 Task: Explore the satellite view of the Golden Gate Bridge in San Francisco.
Action: Mouse moved to (117, 52)
Screenshot: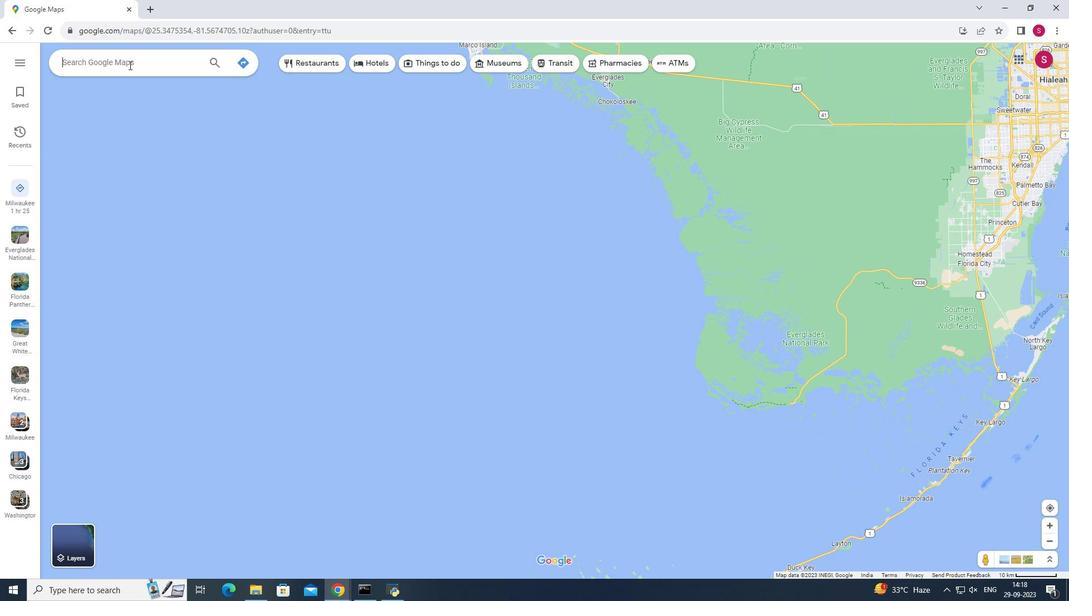 
Action: Mouse pressed left at (117, 52)
Screenshot: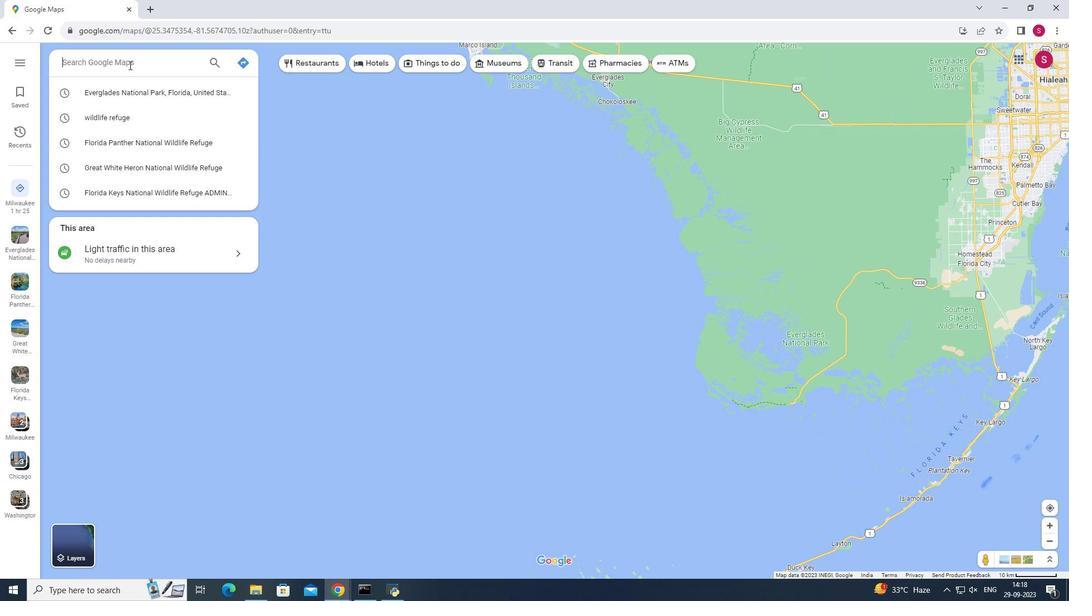 
Action: Key pressed go<Key.backspace><Key.backspace><Key.shift><Key.shift>Golden<Key.space><Key.shift>Gate<Key.space><Key.shift>Bridge<Key.space>in<Key.space><Key.shift>San<Key.space>fran
Screenshot: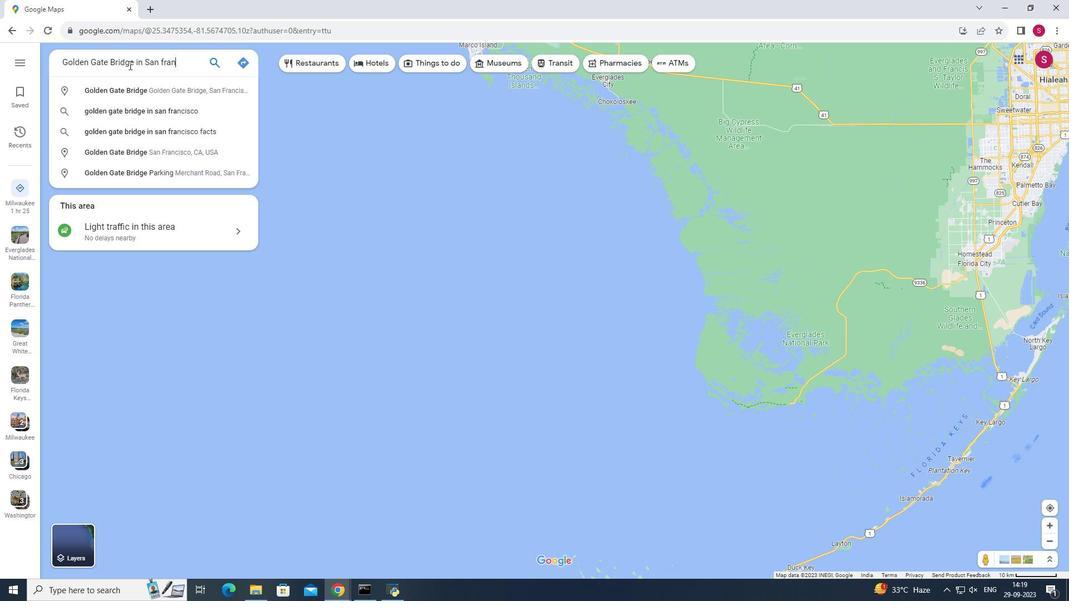 
Action: Mouse moved to (153, 102)
Screenshot: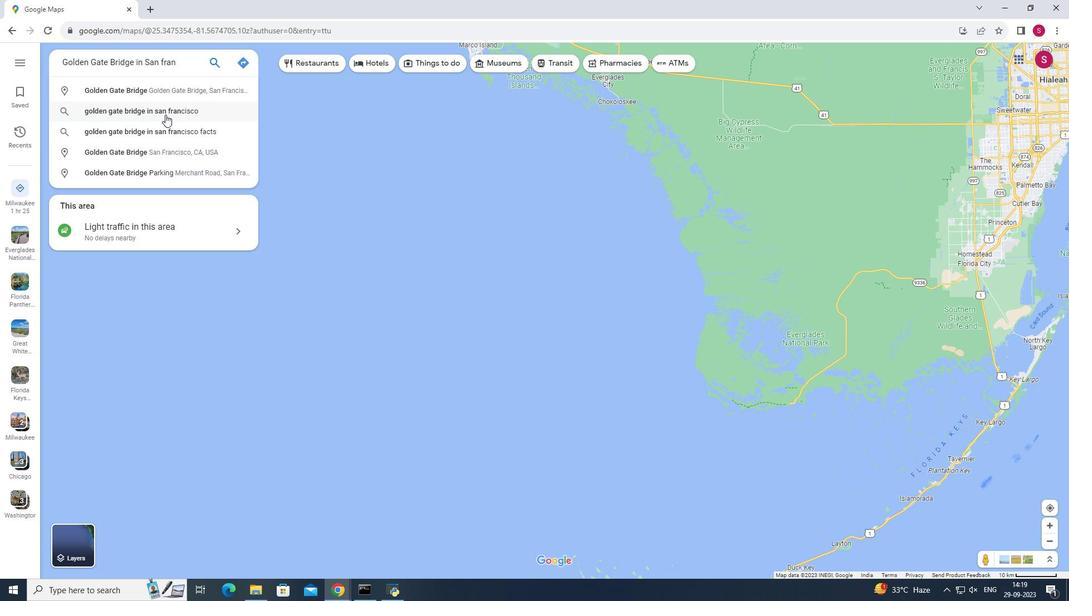 
Action: Mouse pressed left at (153, 102)
Screenshot: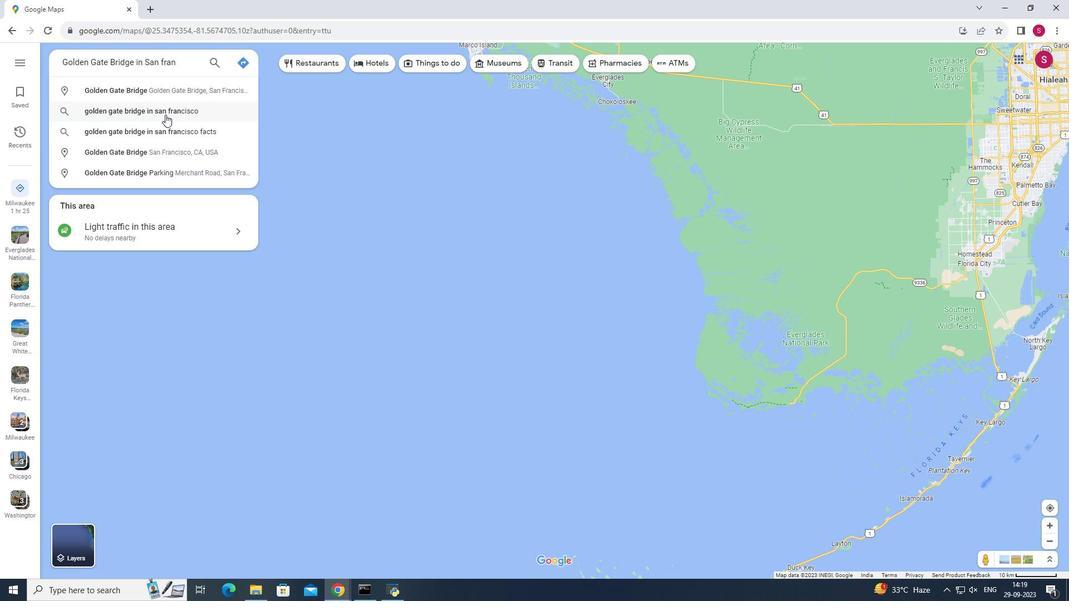 
Action: Mouse moved to (289, 537)
Screenshot: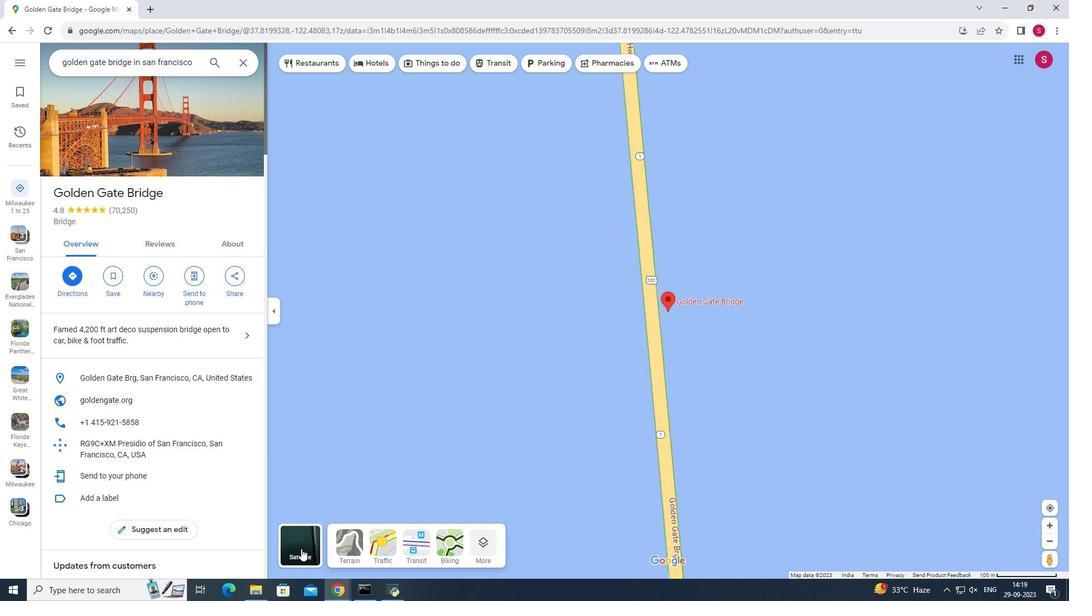 
Action: Mouse pressed left at (289, 537)
Screenshot: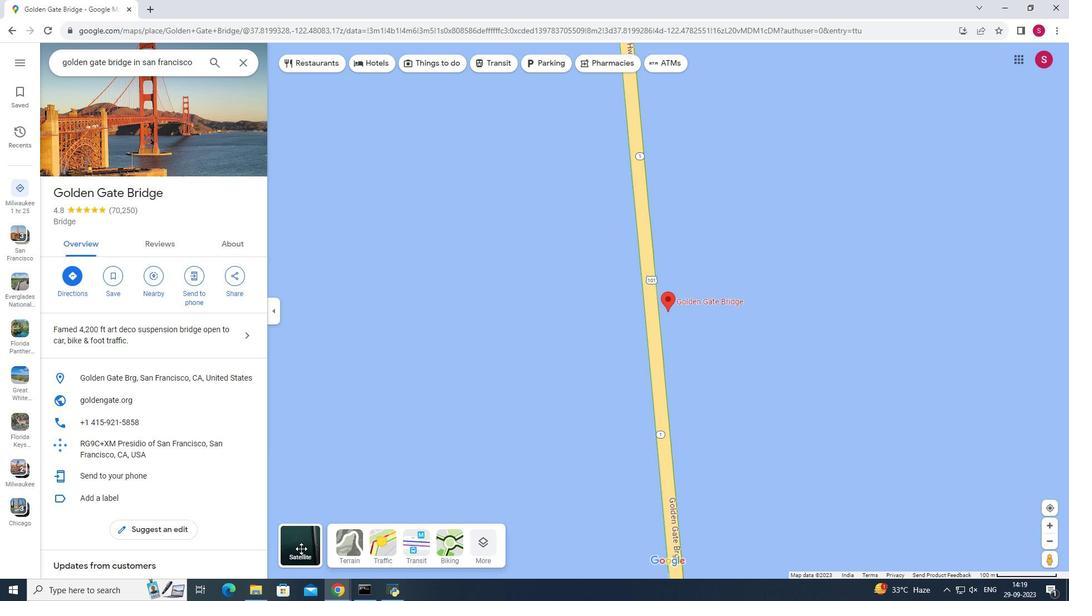 
Action: Mouse moved to (585, 372)
Screenshot: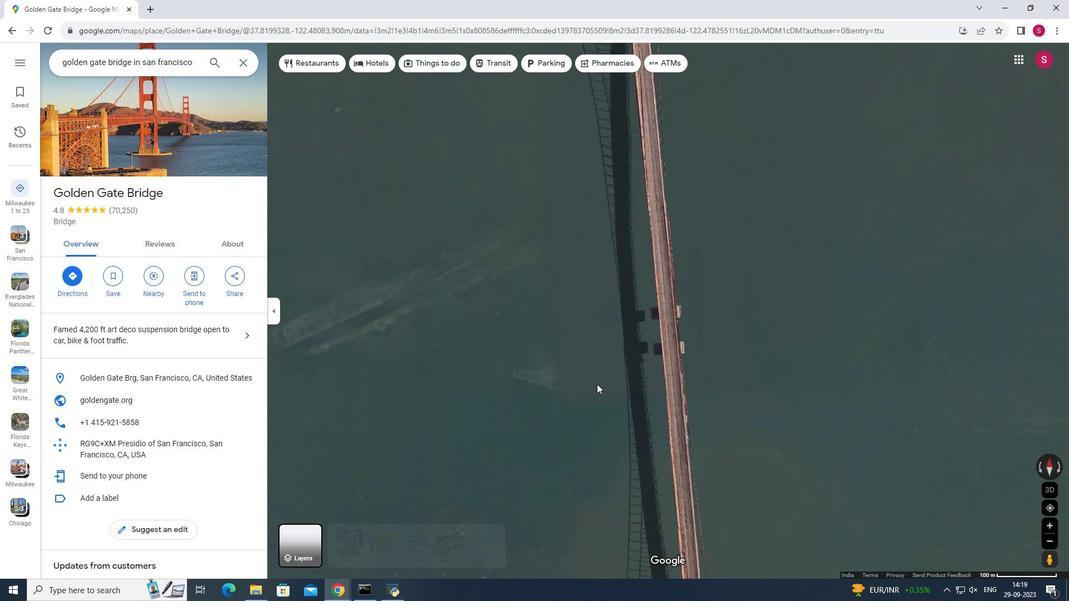 
Action: Mouse scrolled (585, 371) with delta (0, 0)
Screenshot: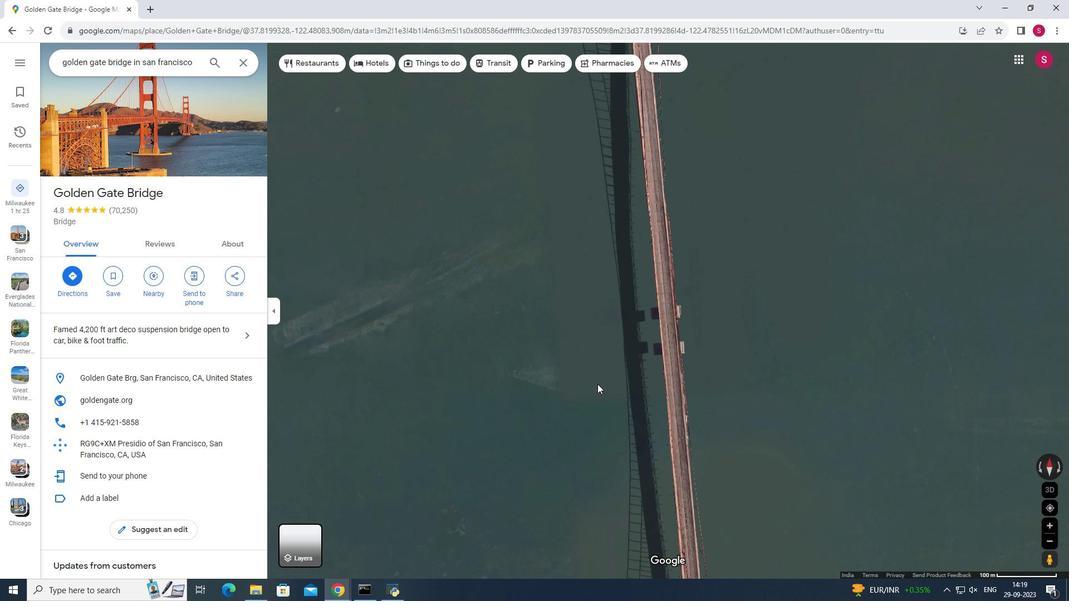 
Action: Mouse scrolled (585, 371) with delta (0, 0)
Screenshot: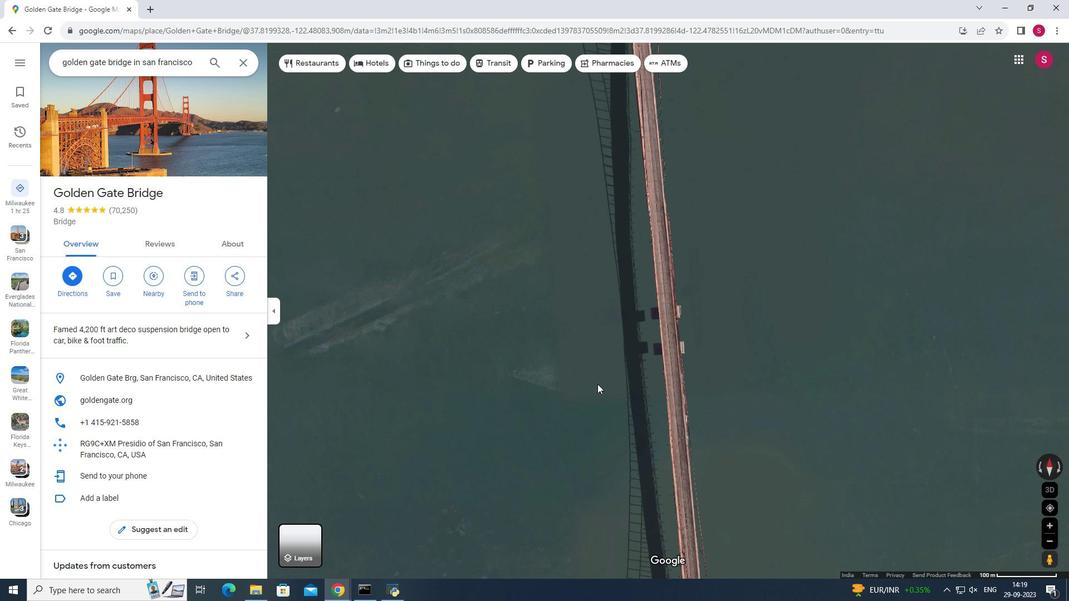 
Action: Mouse scrolled (585, 371) with delta (0, 0)
Screenshot: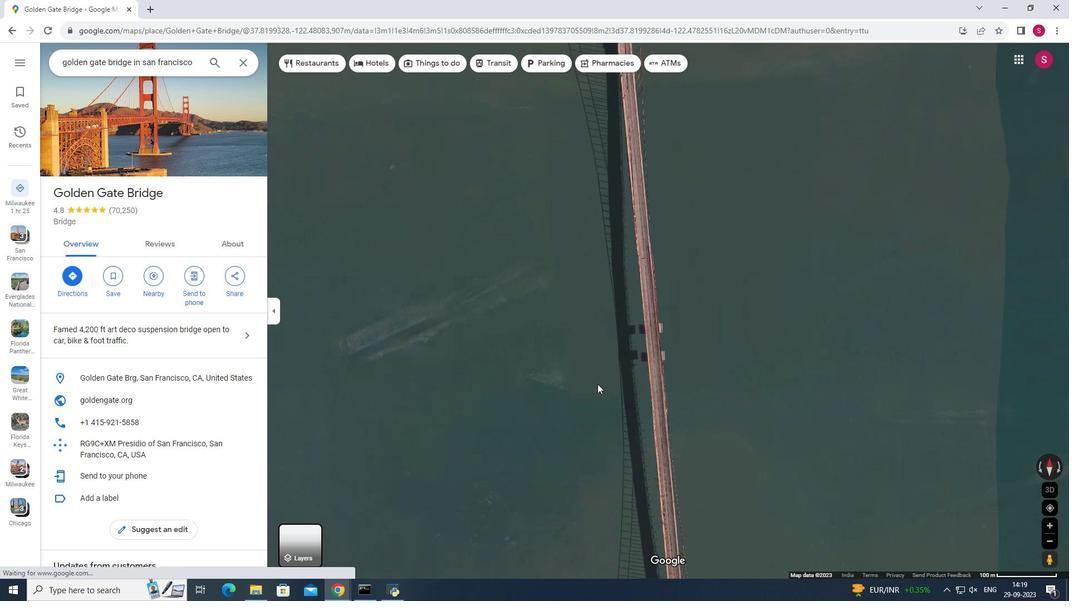 
Action: Mouse scrolled (585, 371) with delta (0, 0)
Screenshot: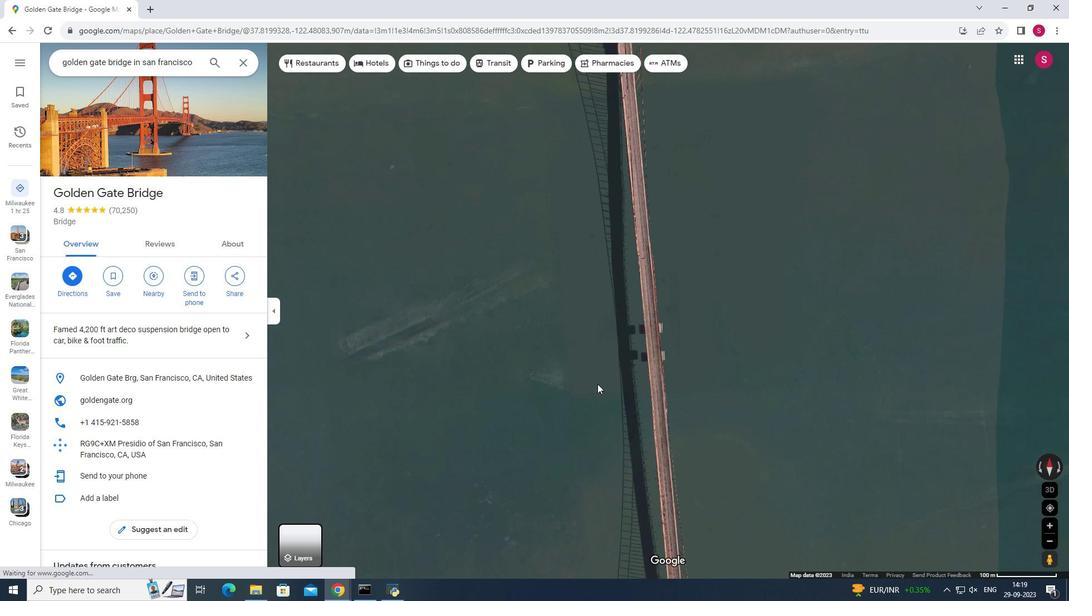 
Action: Mouse moved to (611, 374)
Screenshot: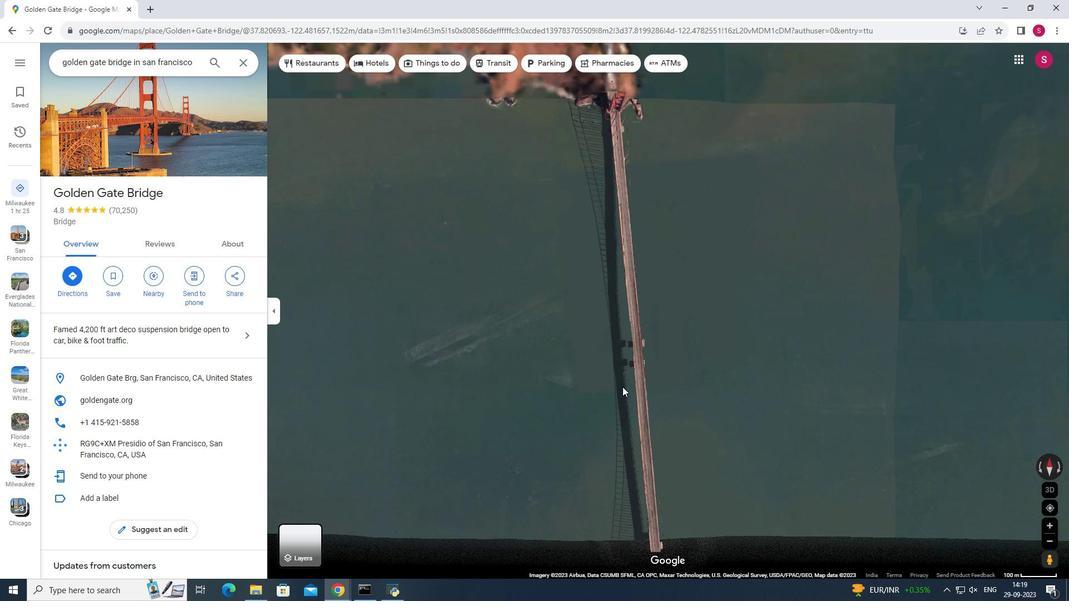 
Action: Mouse scrolled (611, 374) with delta (0, 0)
Screenshot: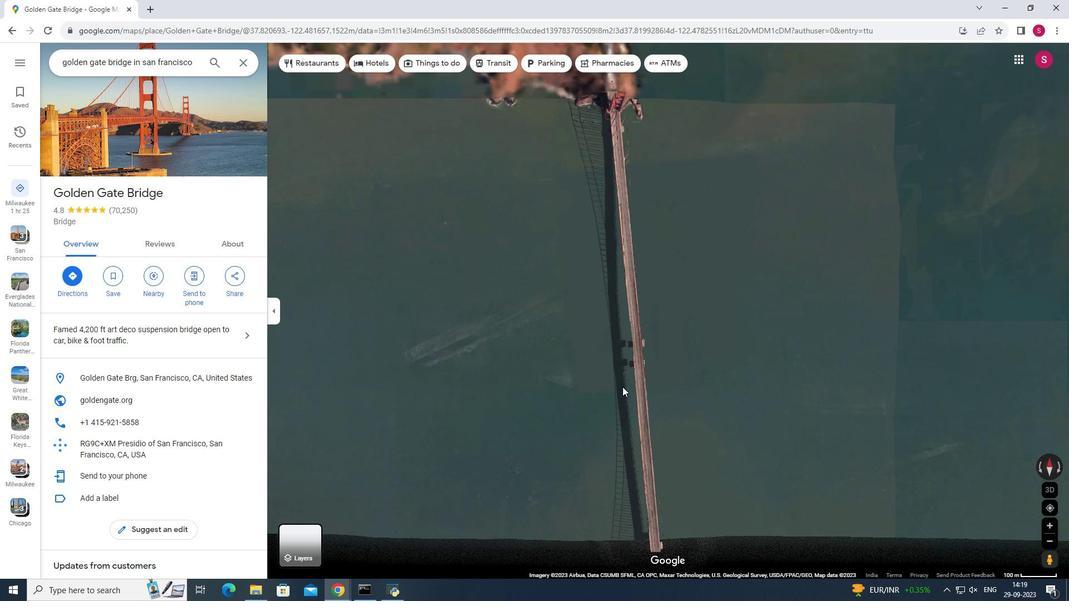 
Action: Mouse scrolled (611, 374) with delta (0, 0)
Screenshot: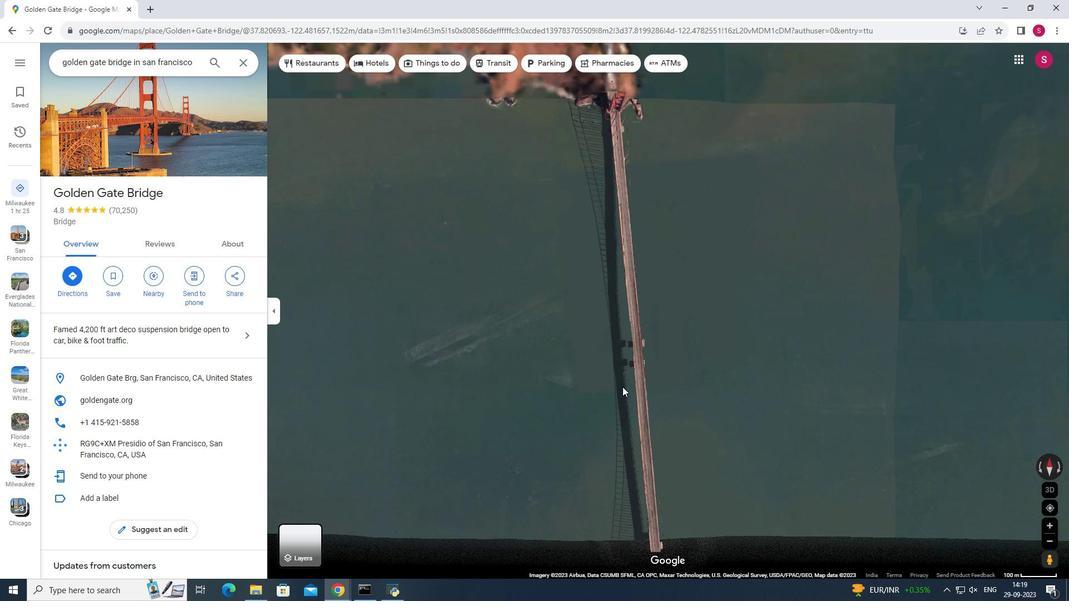 
Action: Mouse moved to (616, 374)
Screenshot: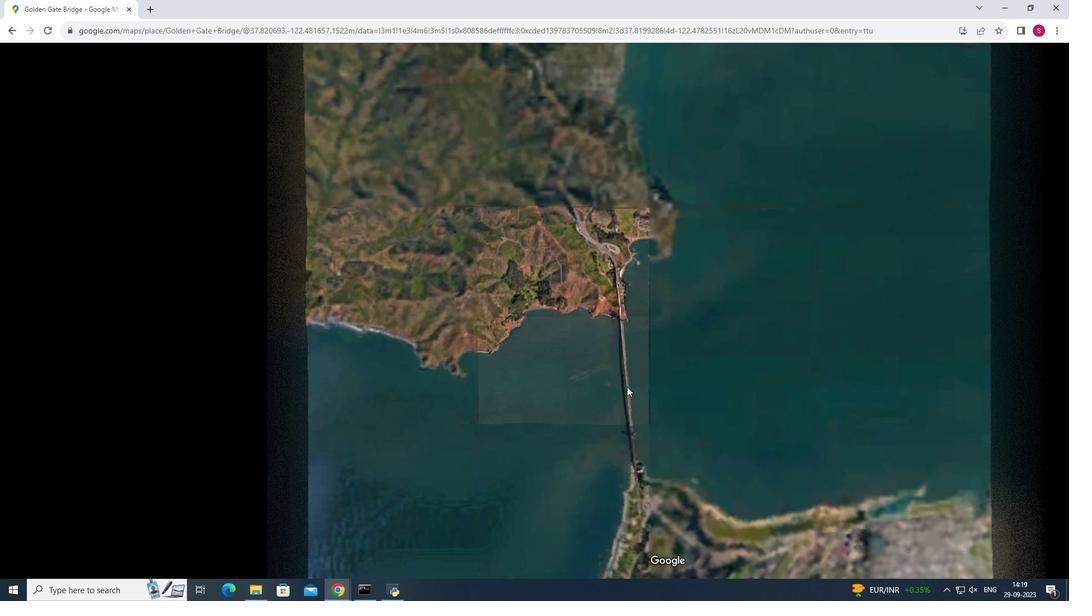 
Action: Mouse scrolled (616, 373) with delta (0, 0)
Screenshot: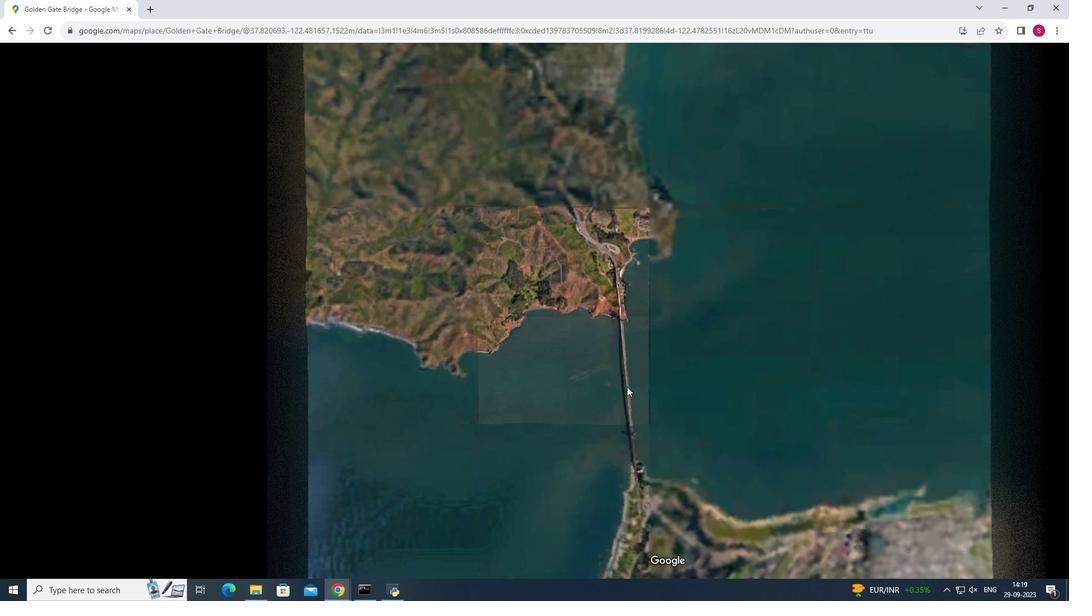 
Action: Mouse moved to (618, 374)
Screenshot: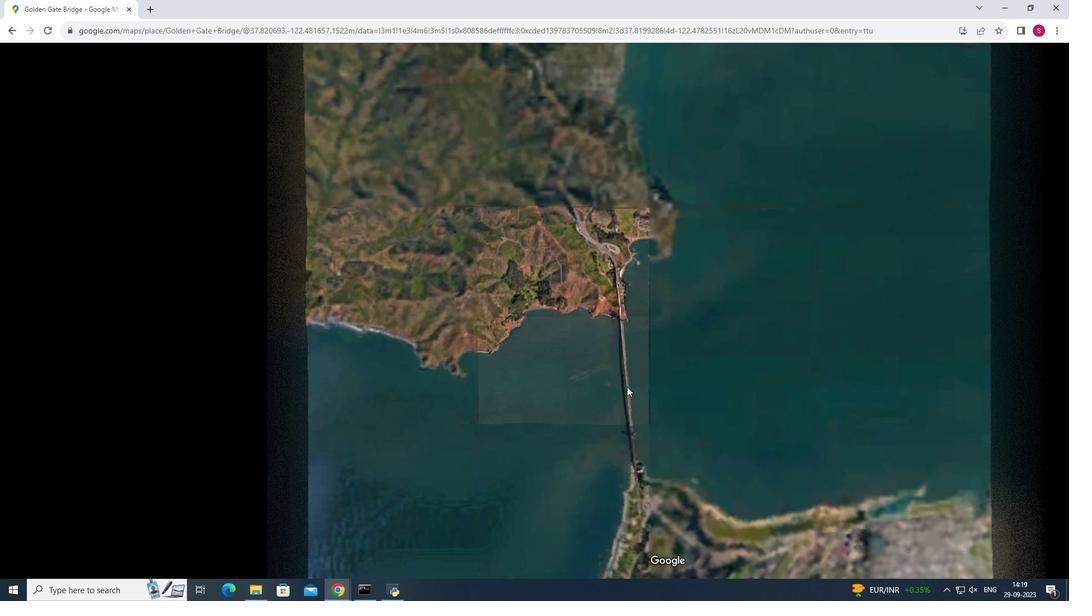 
Action: Mouse scrolled (618, 374) with delta (0, 0)
Screenshot: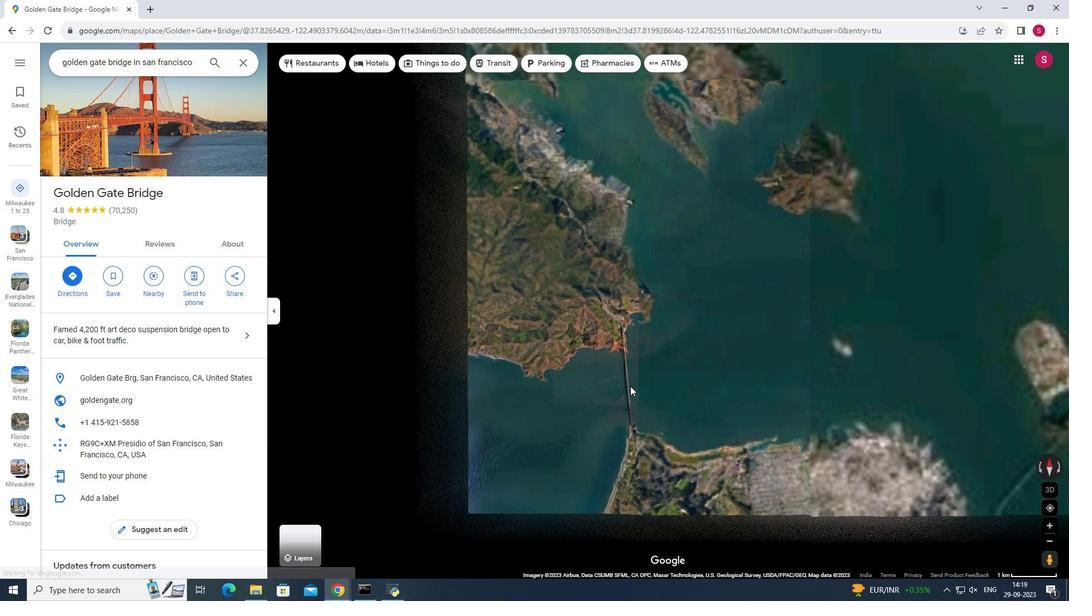 
Action: Mouse scrolled (618, 374) with delta (0, 0)
Screenshot: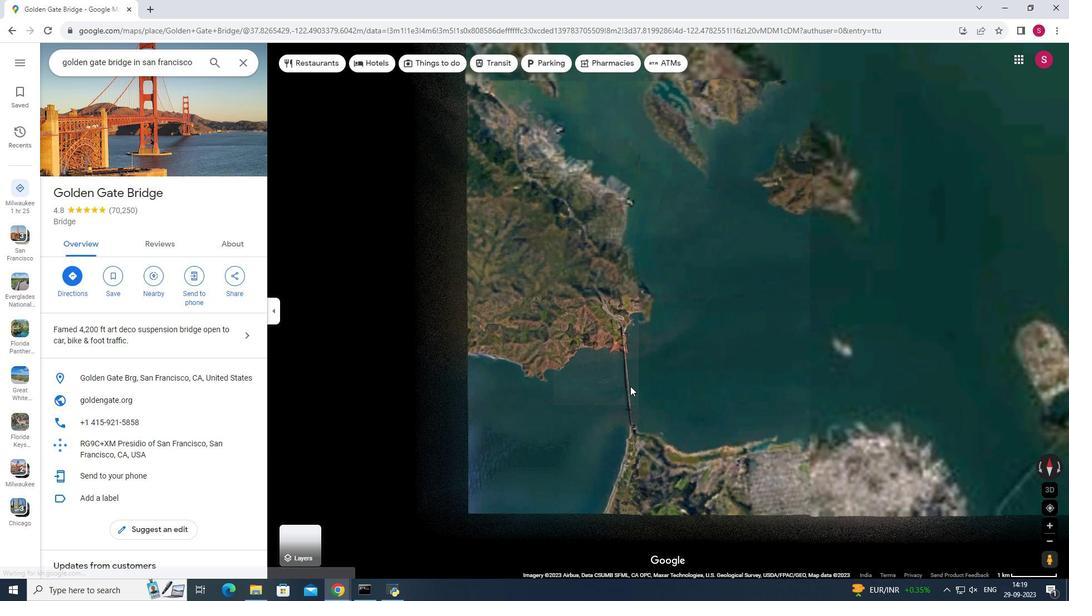 
Action: Mouse moved to (693, 377)
Screenshot: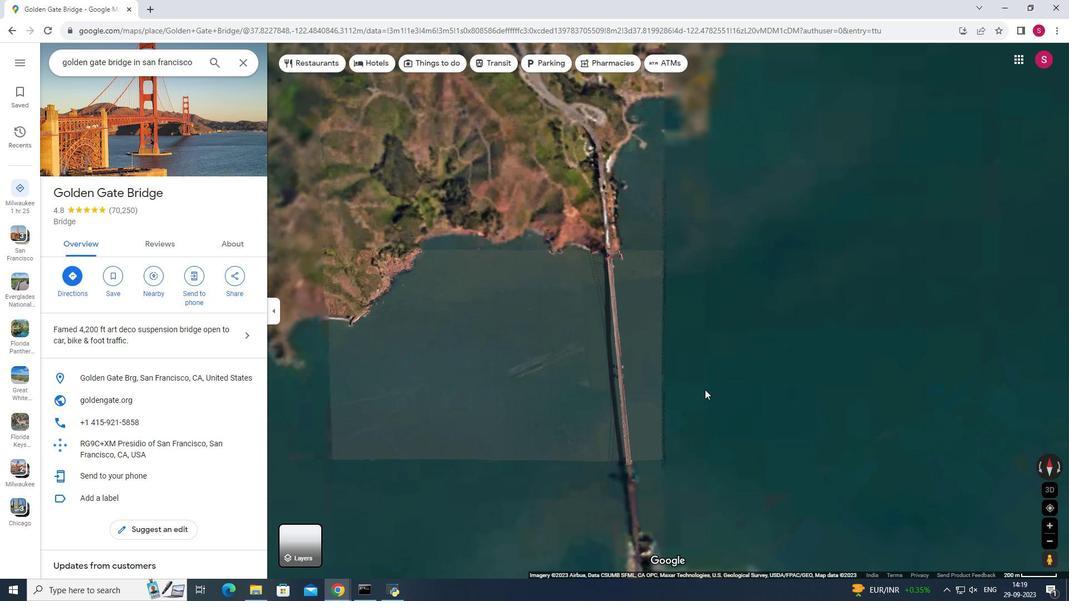 
Action: Mouse scrolled (693, 378) with delta (0, 0)
Screenshot: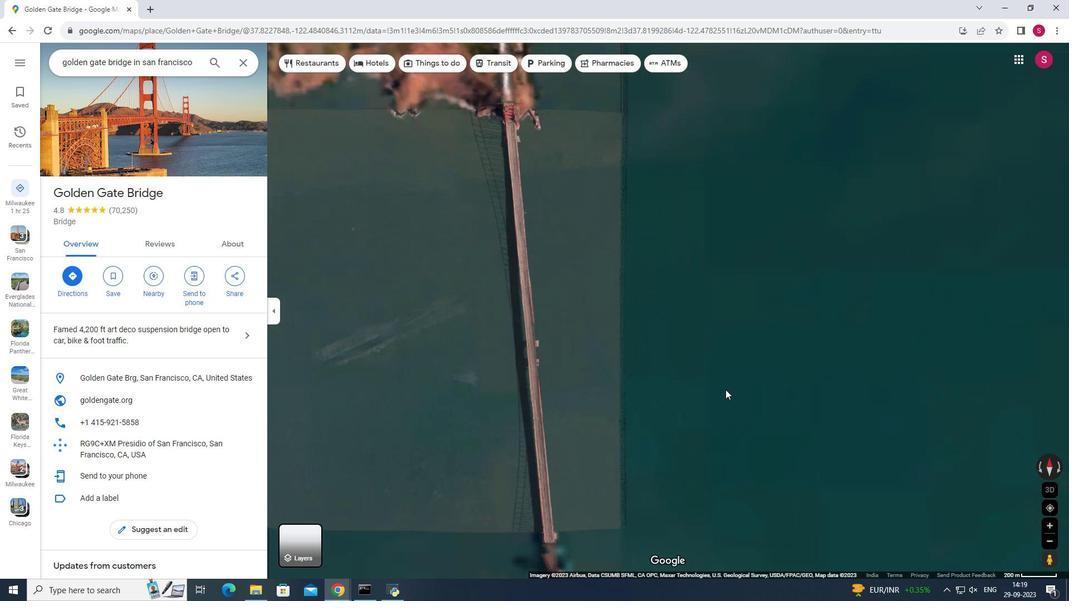 
Action: Mouse moved to (633, 376)
Screenshot: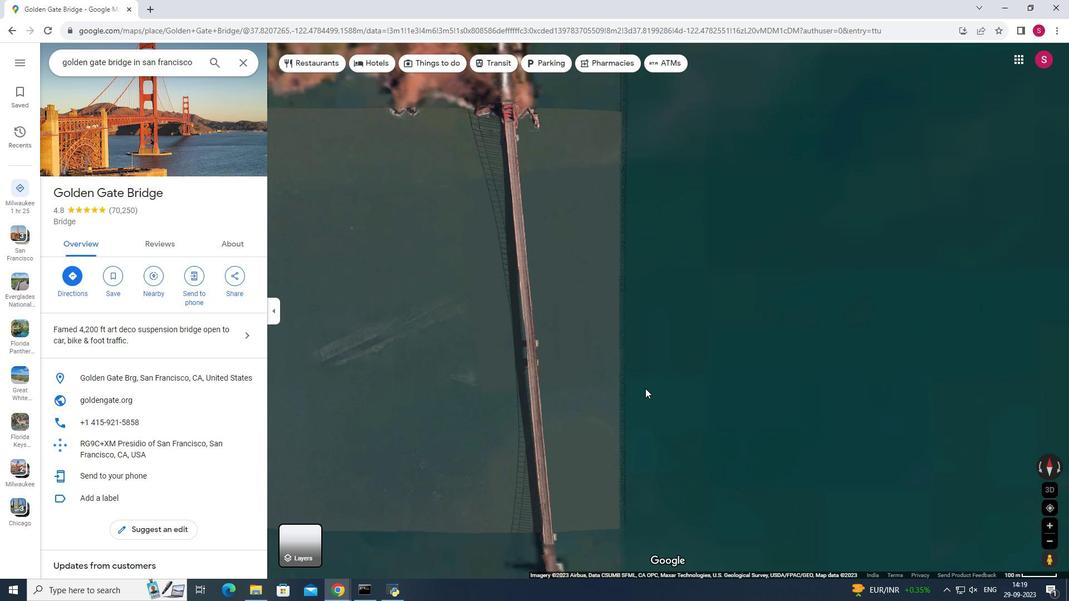 
Action: Mouse pressed left at (633, 376)
Screenshot: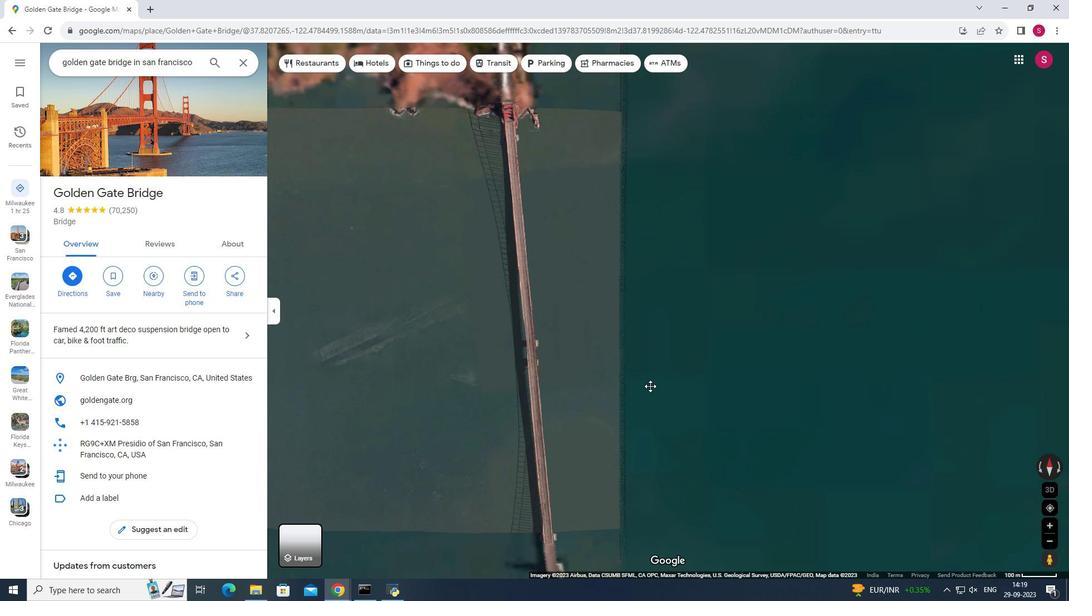 
Action: Mouse moved to (516, 308)
Screenshot: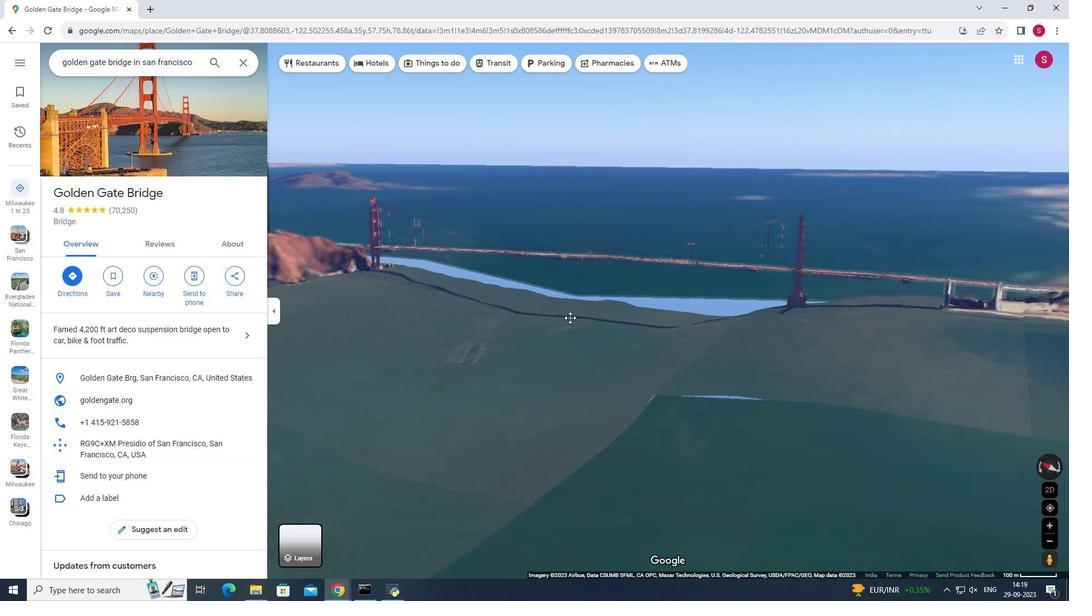 
Action: Mouse pressed left at (516, 308)
Screenshot: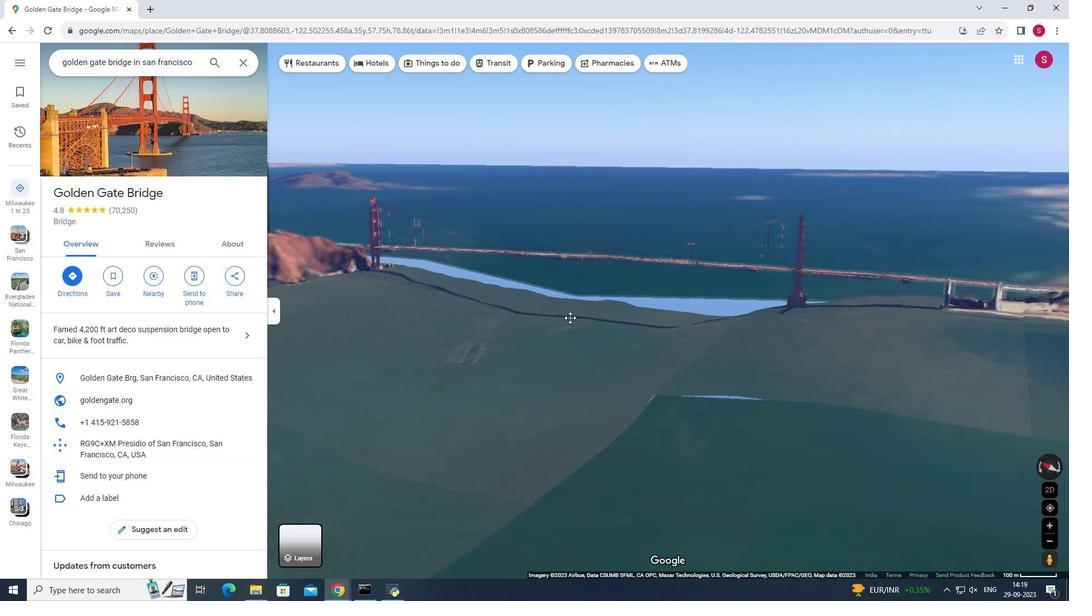 
Action: Mouse moved to (654, 291)
Screenshot: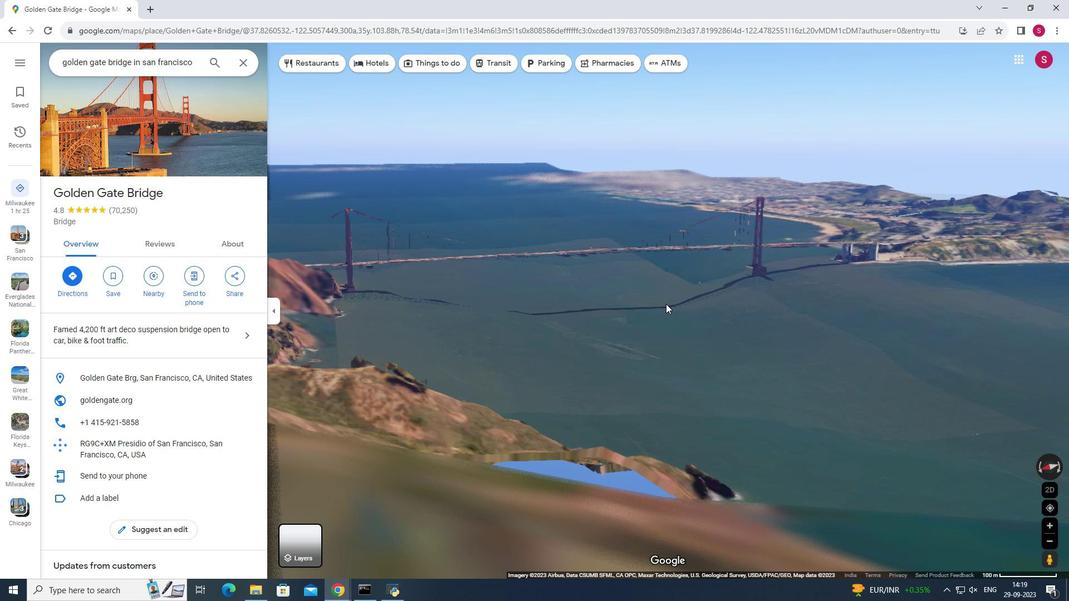 
Action: Mouse pressed left at (654, 291)
Screenshot: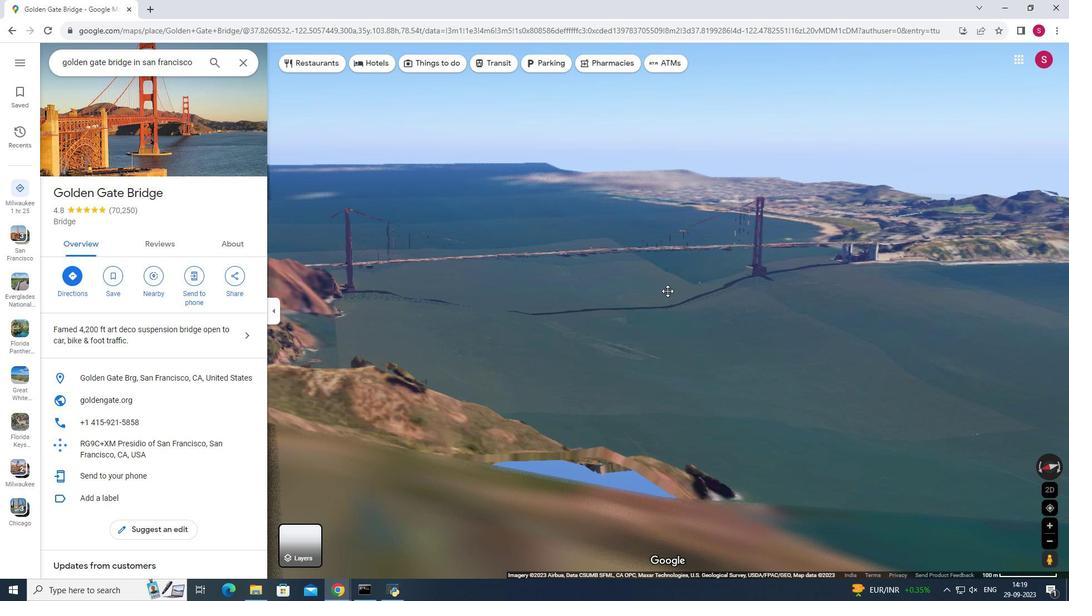 
Action: Mouse moved to (765, 299)
Screenshot: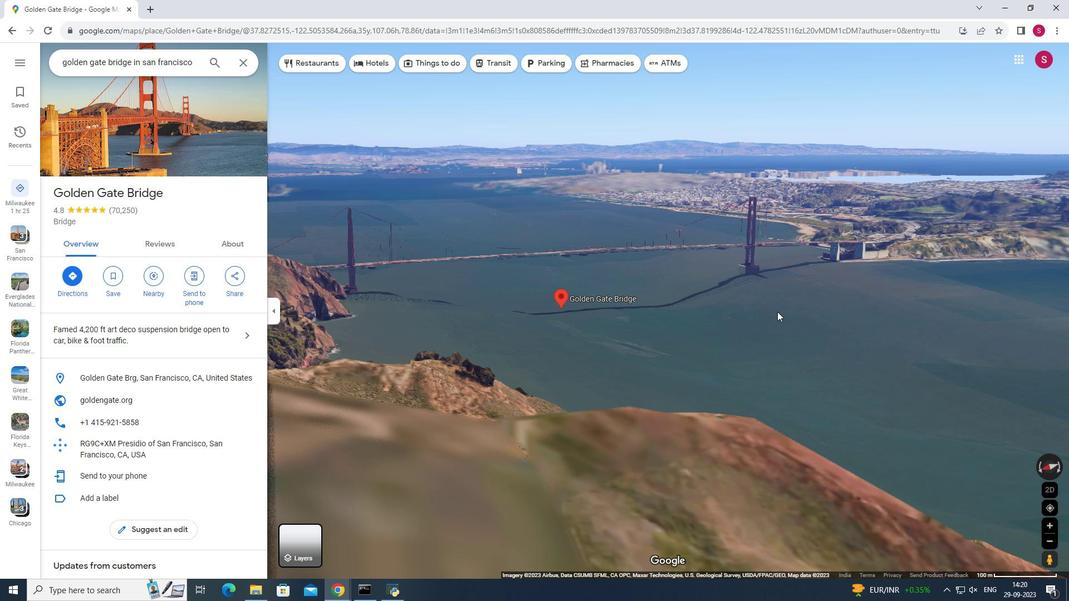 
Action: Mouse scrolled (765, 299) with delta (0, 0)
Screenshot: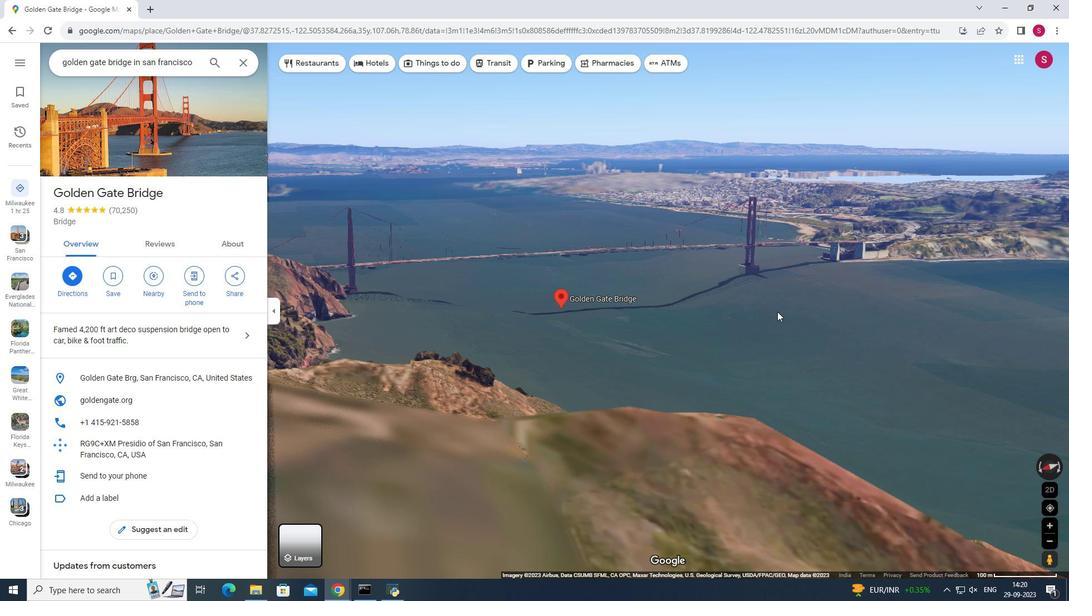 
Action: Mouse moved to (766, 299)
Screenshot: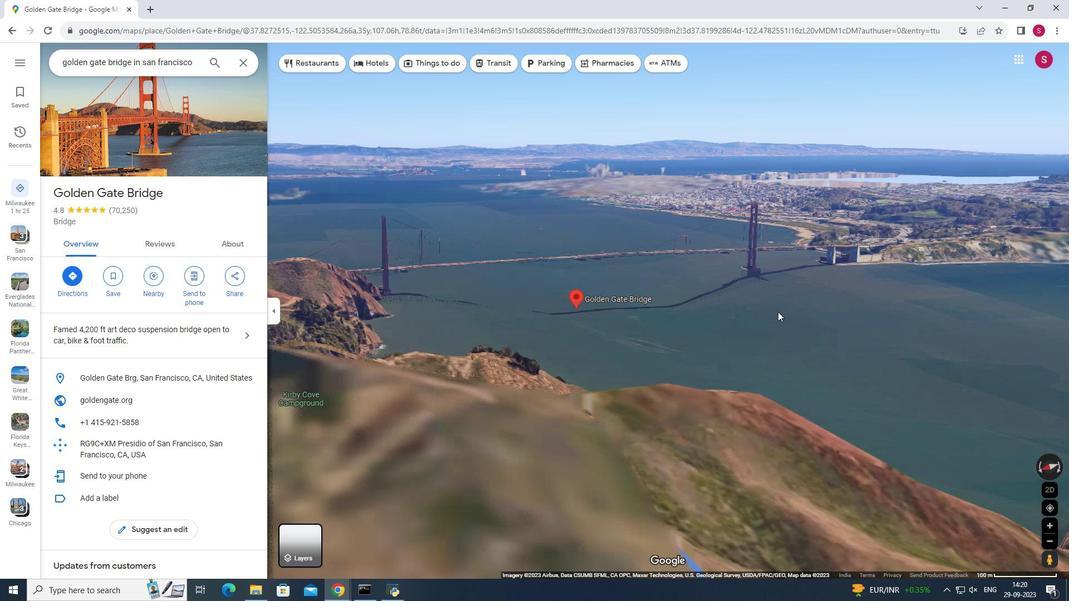 
Action: Mouse scrolled (766, 299) with delta (0, 0)
Screenshot: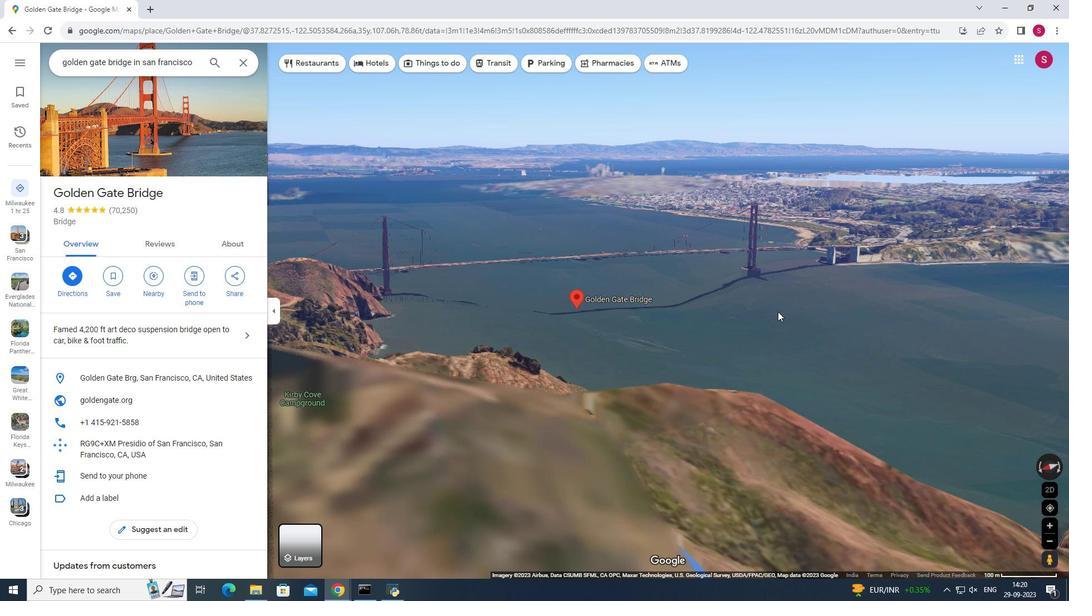 
Action: Mouse scrolled (766, 299) with delta (0, 0)
Screenshot: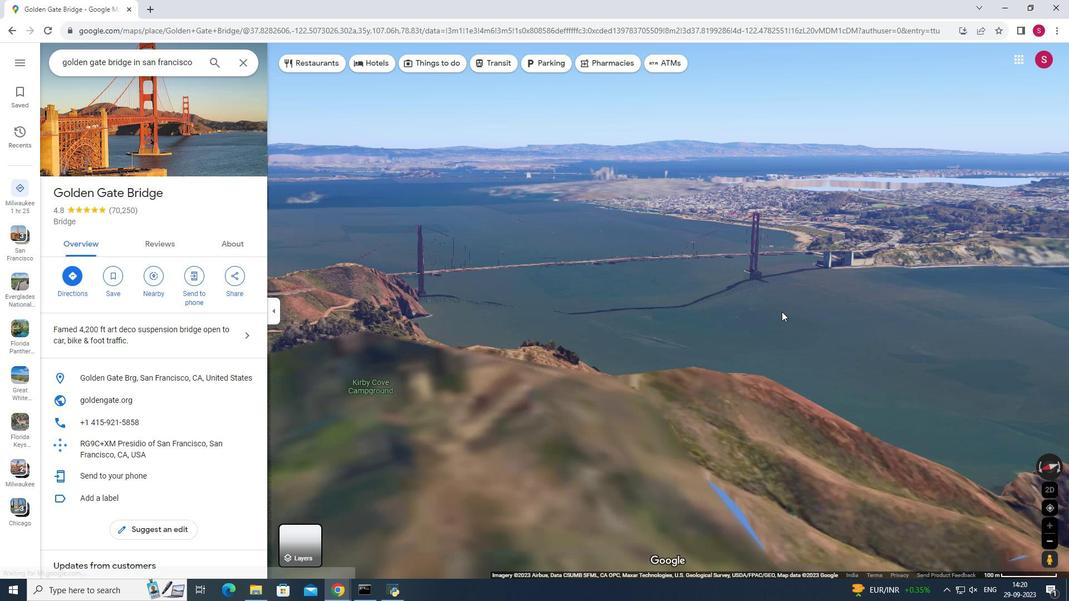 
Action: Mouse moved to (541, 317)
Screenshot: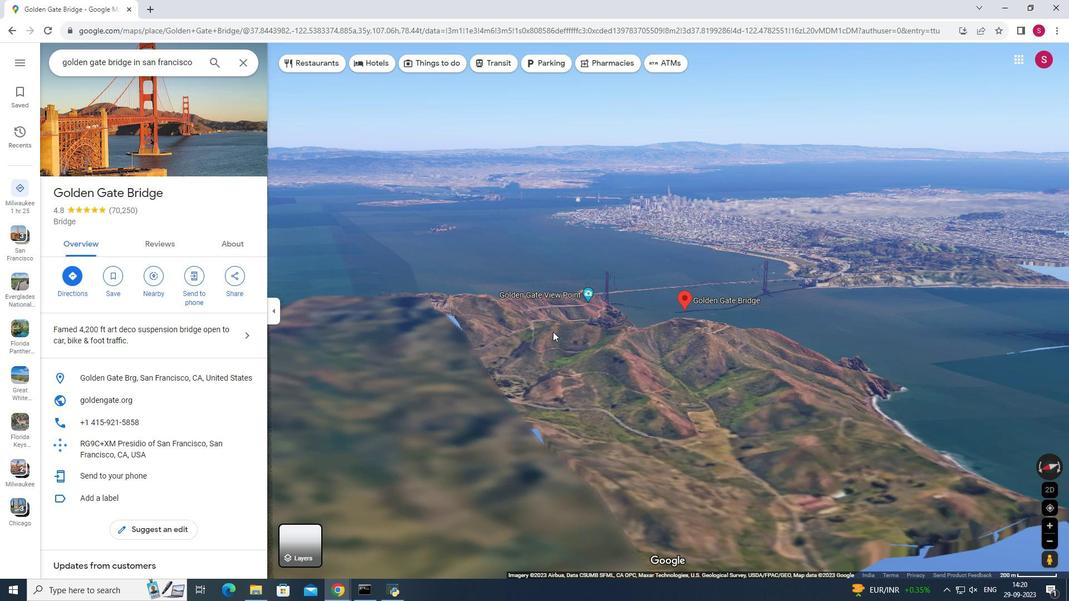 
Action: Mouse pressed left at (541, 317)
Screenshot: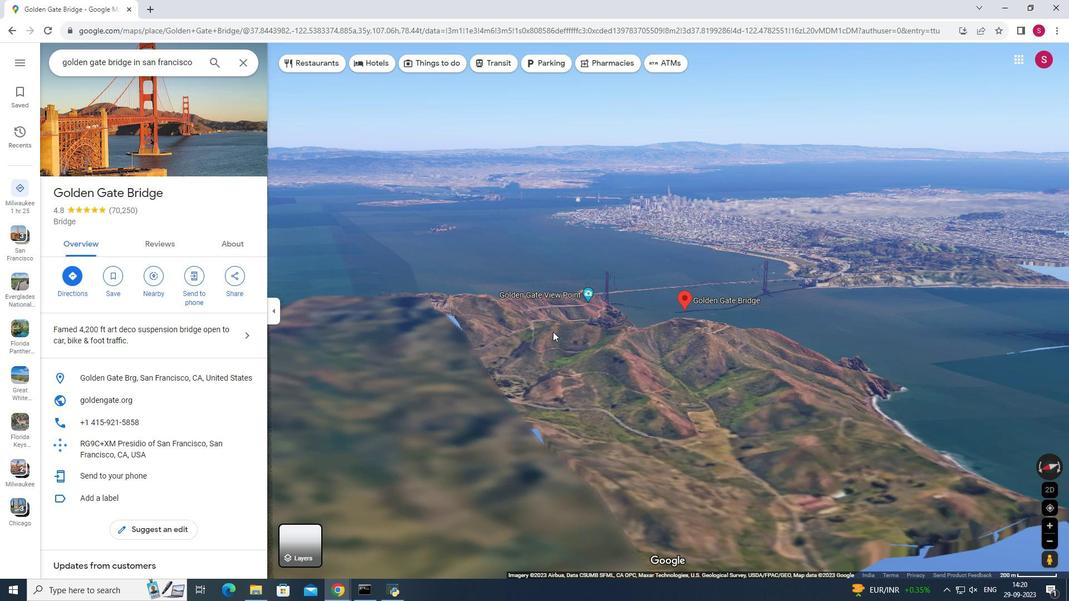 
Action: Mouse moved to (654, 312)
Screenshot: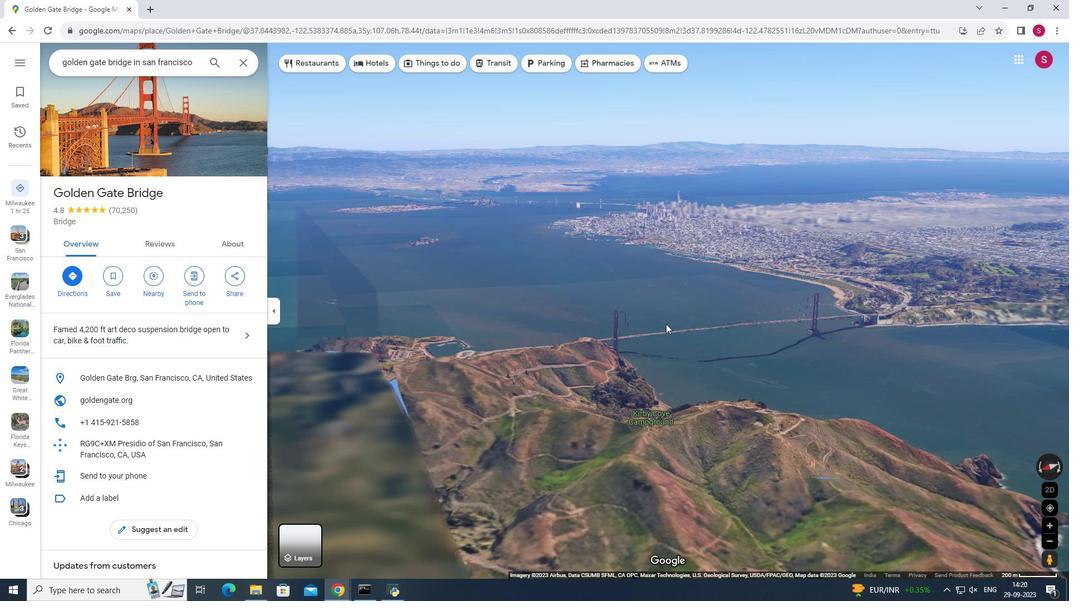 
Action: Mouse pressed left at (654, 312)
Screenshot: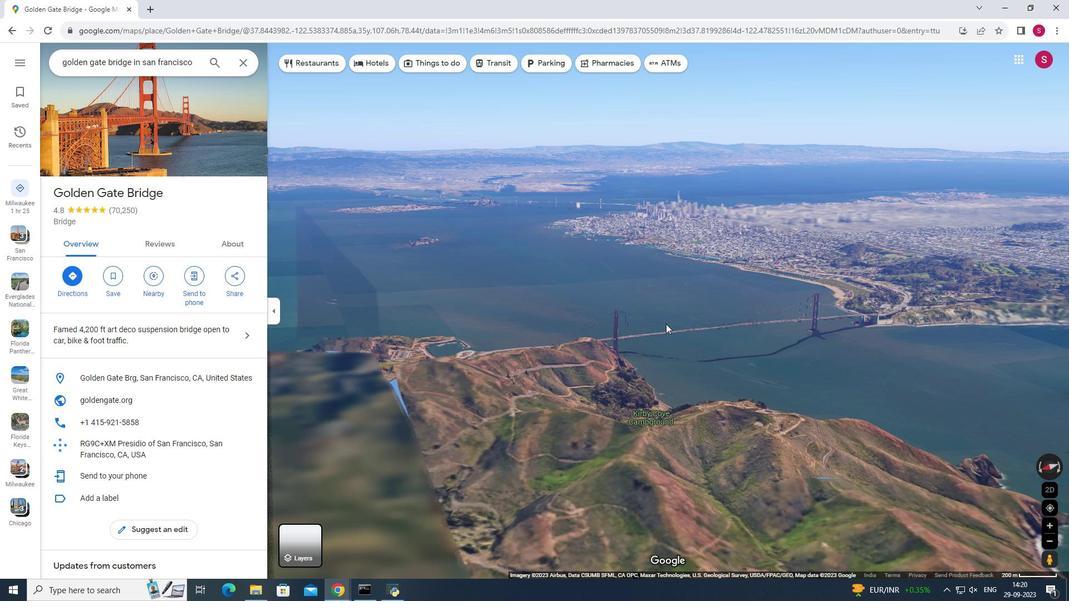 
Action: Mouse moved to (781, 376)
Screenshot: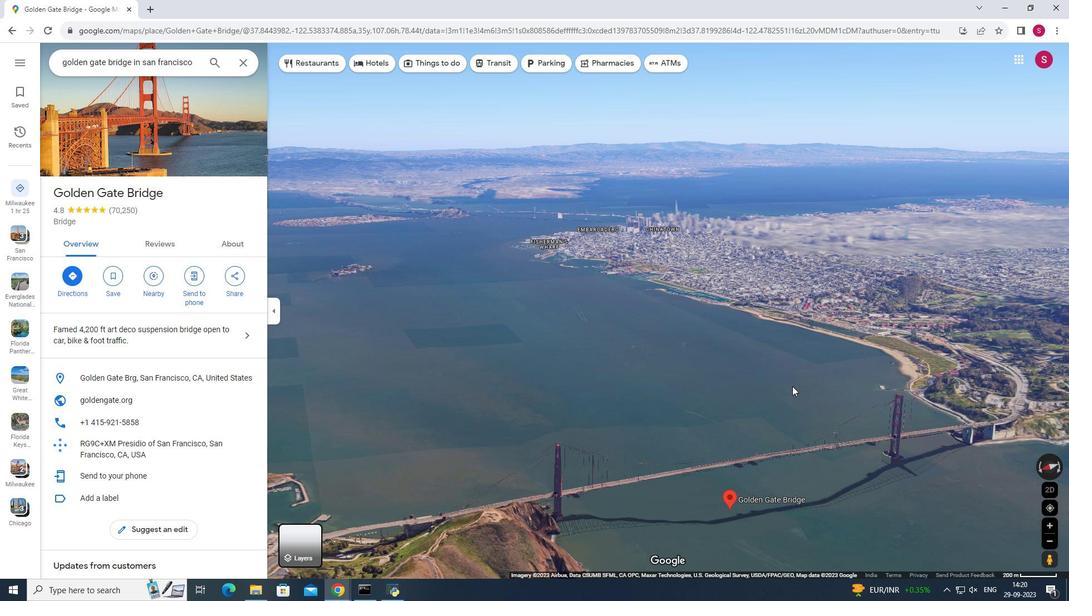 
Action: Mouse scrolled (781, 376) with delta (0, 0)
Screenshot: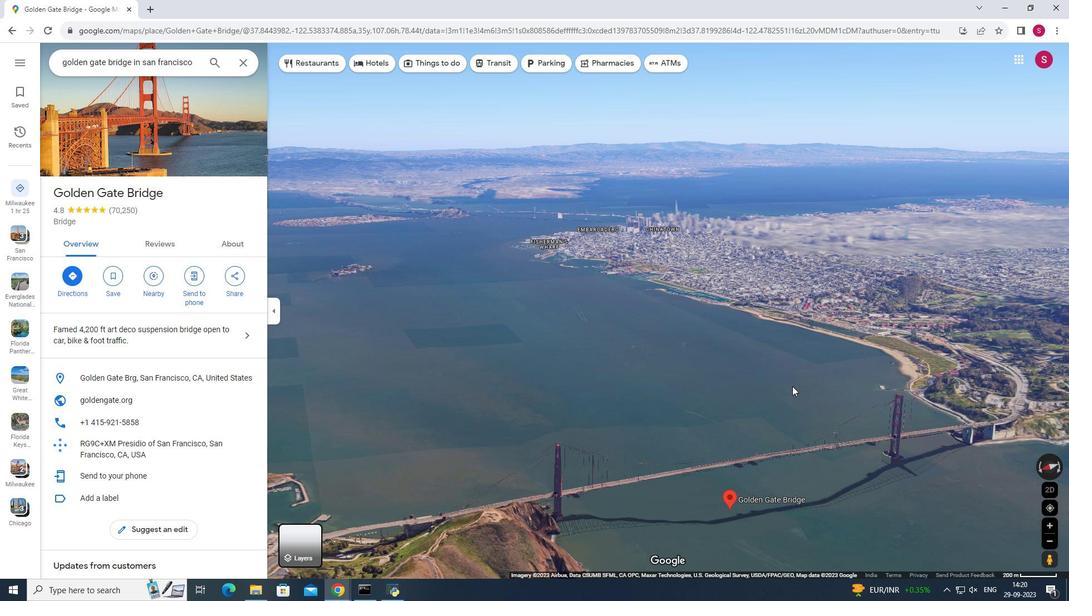 
Action: Mouse moved to (664, 356)
Screenshot: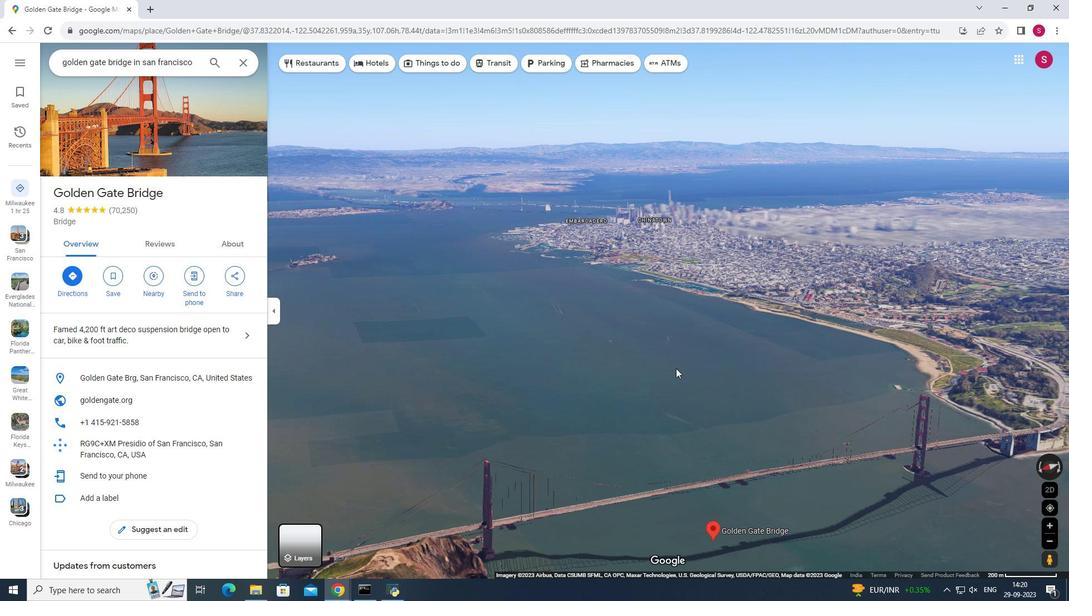 
Action: Mouse pressed left at (664, 356)
Screenshot: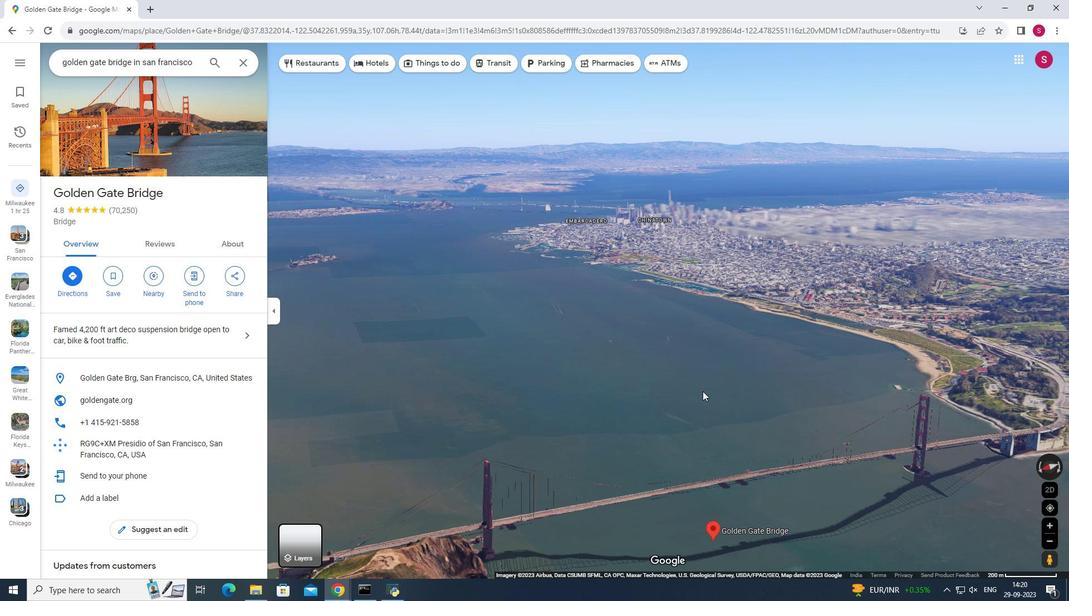 
Action: Mouse moved to (611, 250)
Screenshot: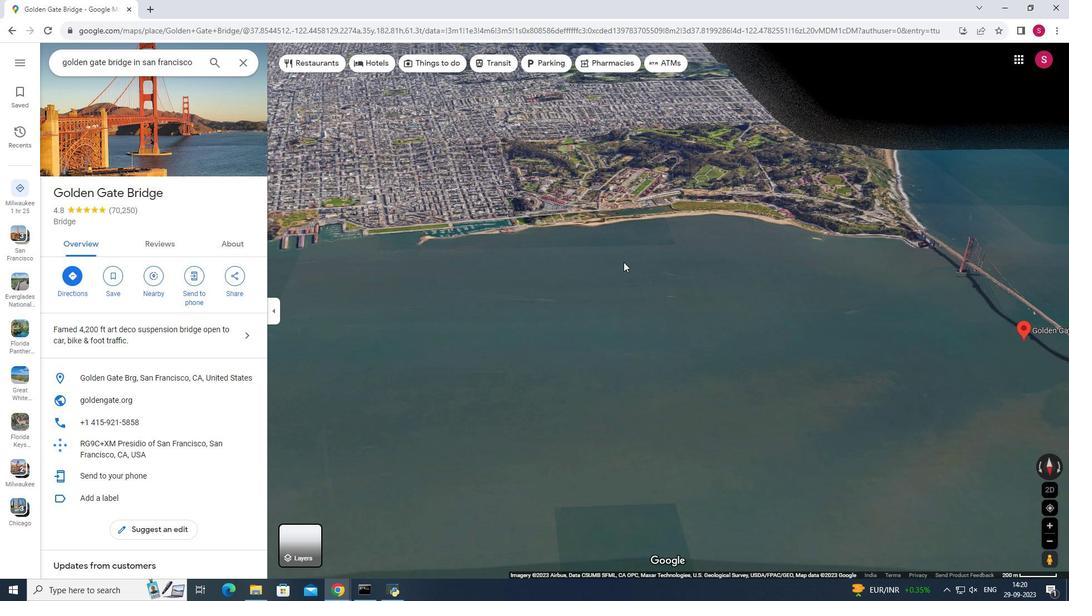
Action: Mouse pressed left at (611, 250)
Screenshot: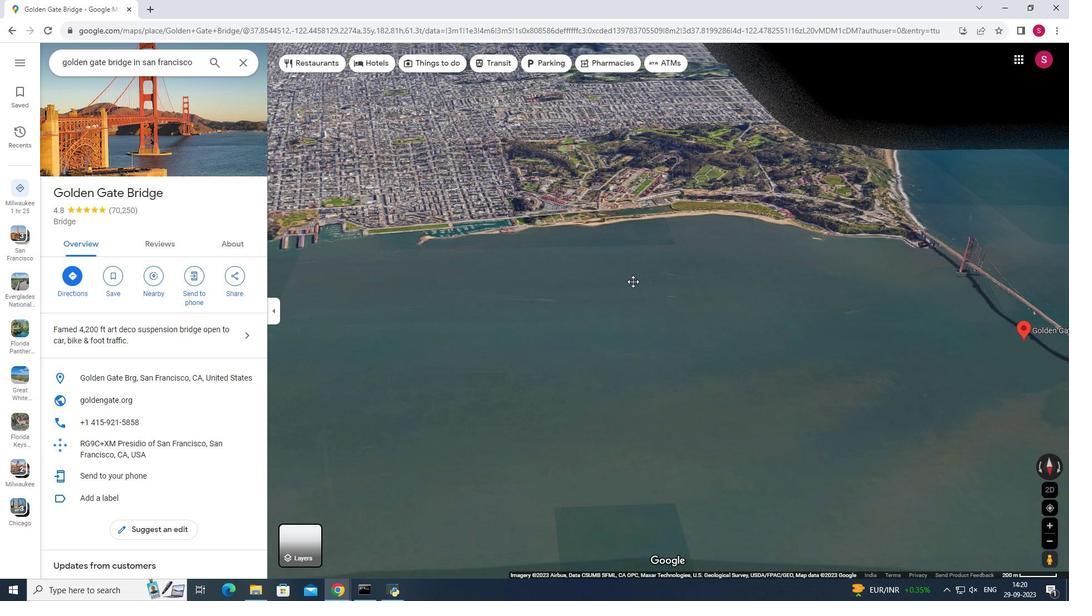 
Action: Mouse moved to (669, 286)
Screenshot: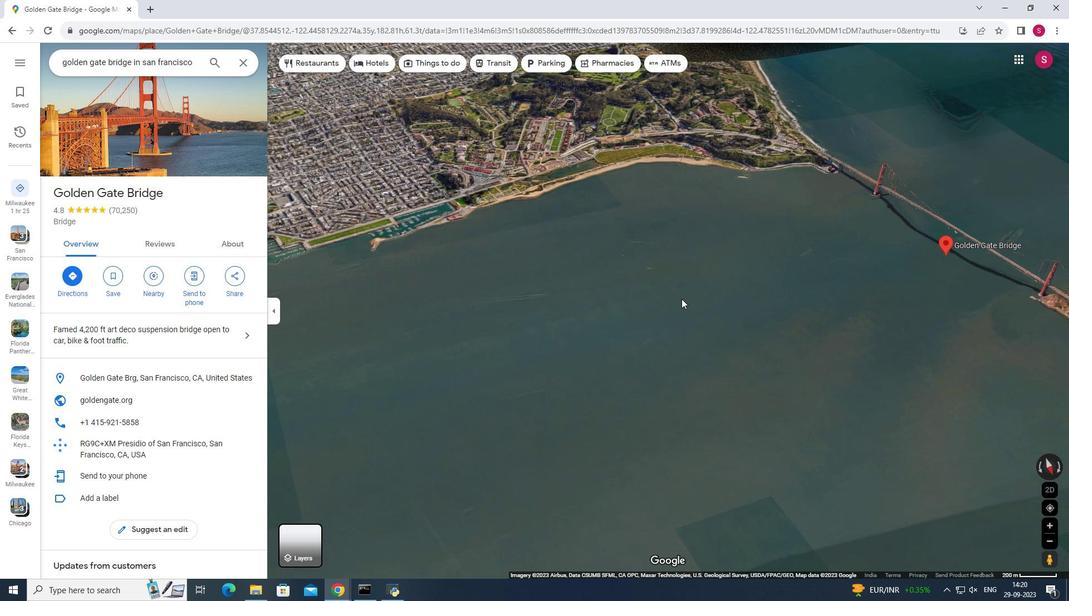 
Action: Mouse scrolled (669, 286) with delta (0, 0)
Screenshot: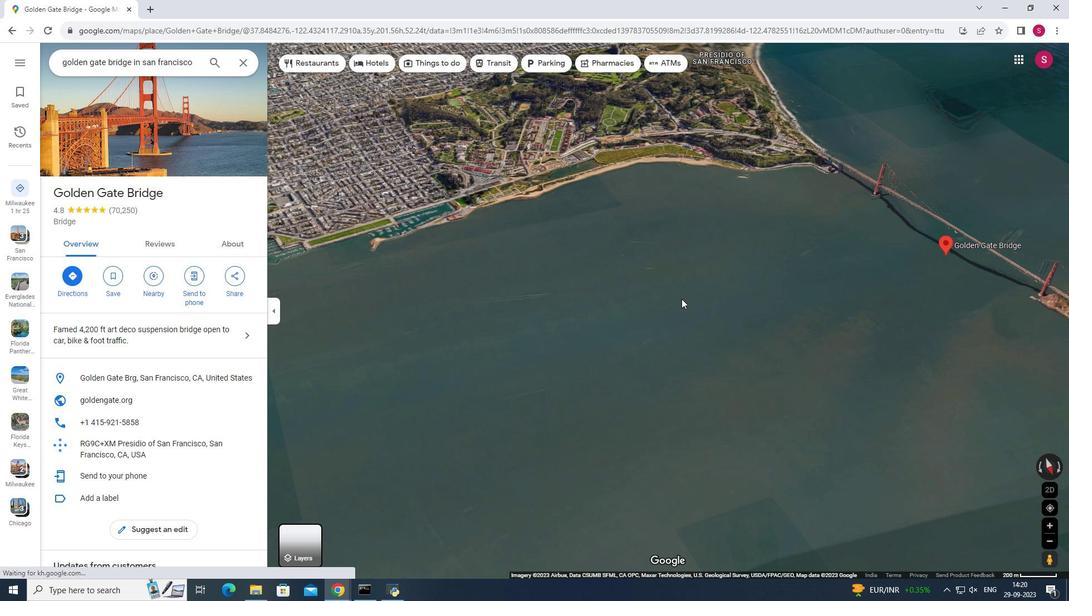 
Action: Mouse scrolled (669, 286) with delta (0, 0)
Screenshot: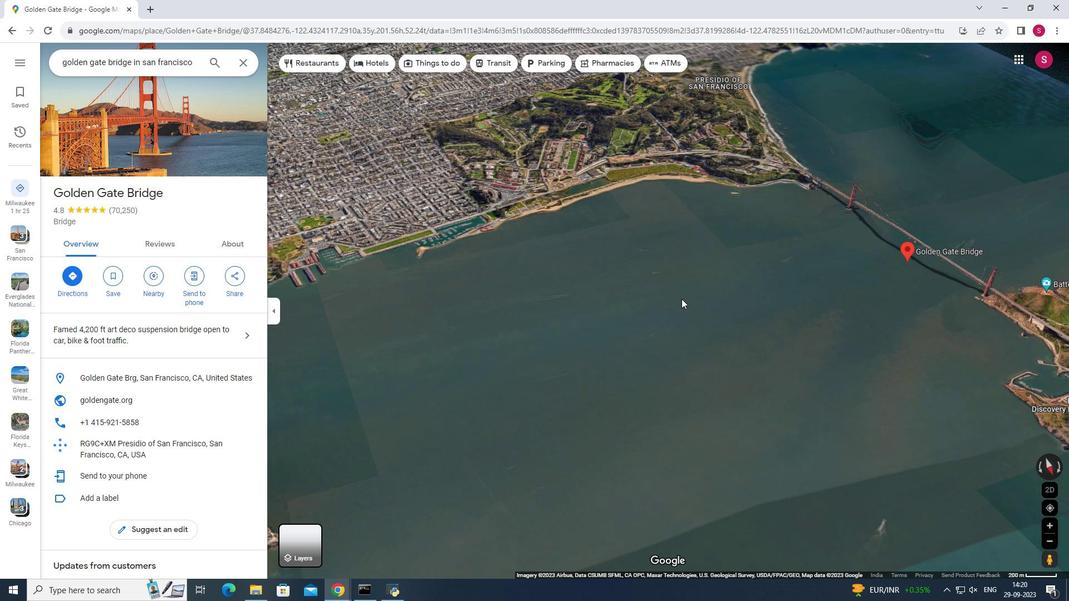 
Action: Mouse moved to (649, 193)
Screenshot: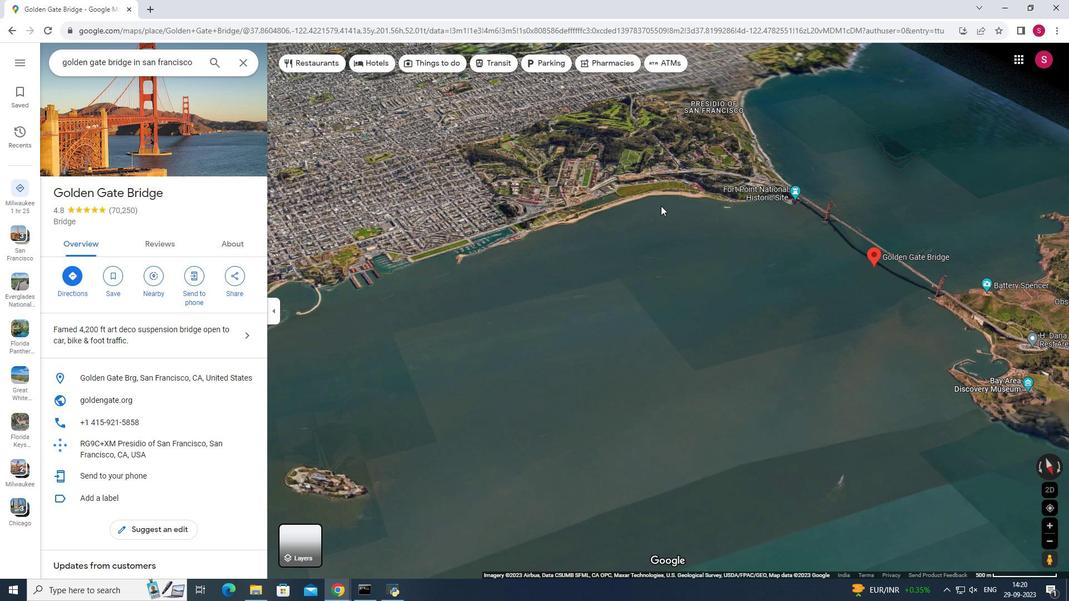
Action: Mouse pressed left at (649, 193)
Screenshot: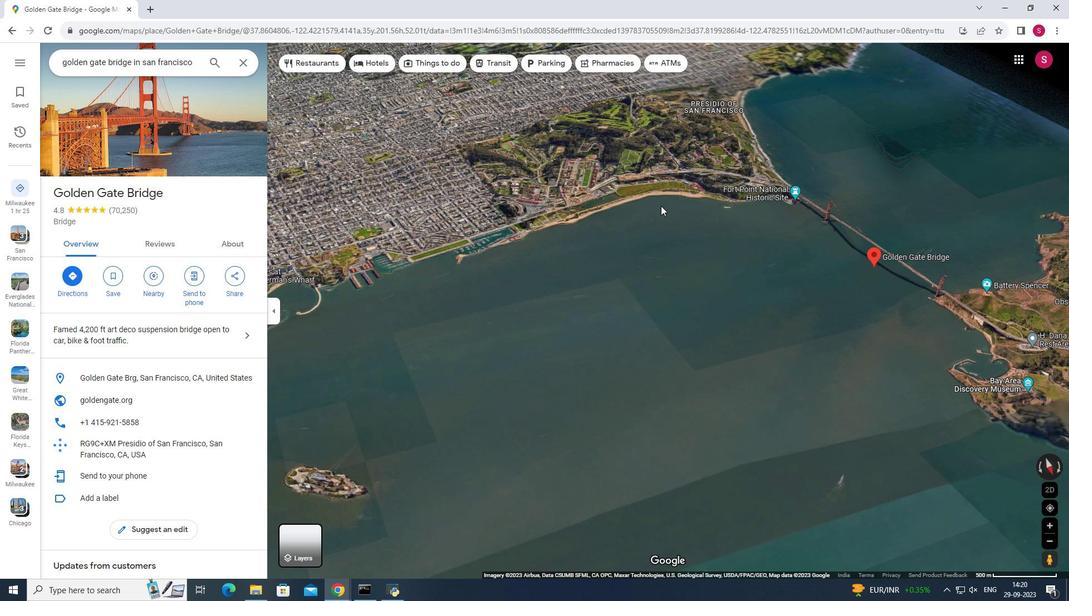 
Action: Mouse moved to (530, 273)
Screenshot: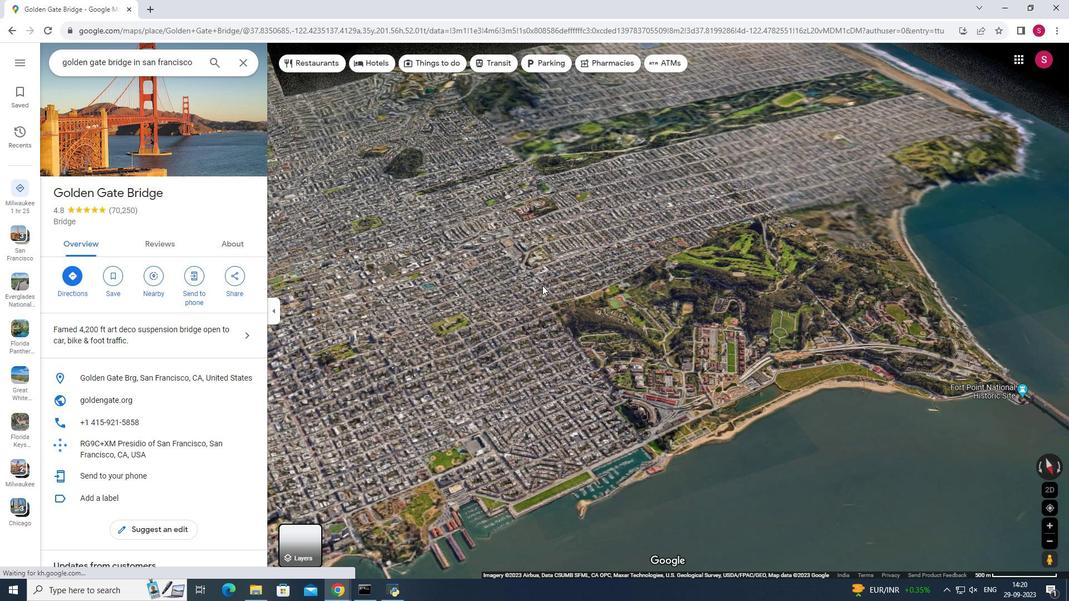 
Action: Mouse pressed left at (530, 273)
Screenshot: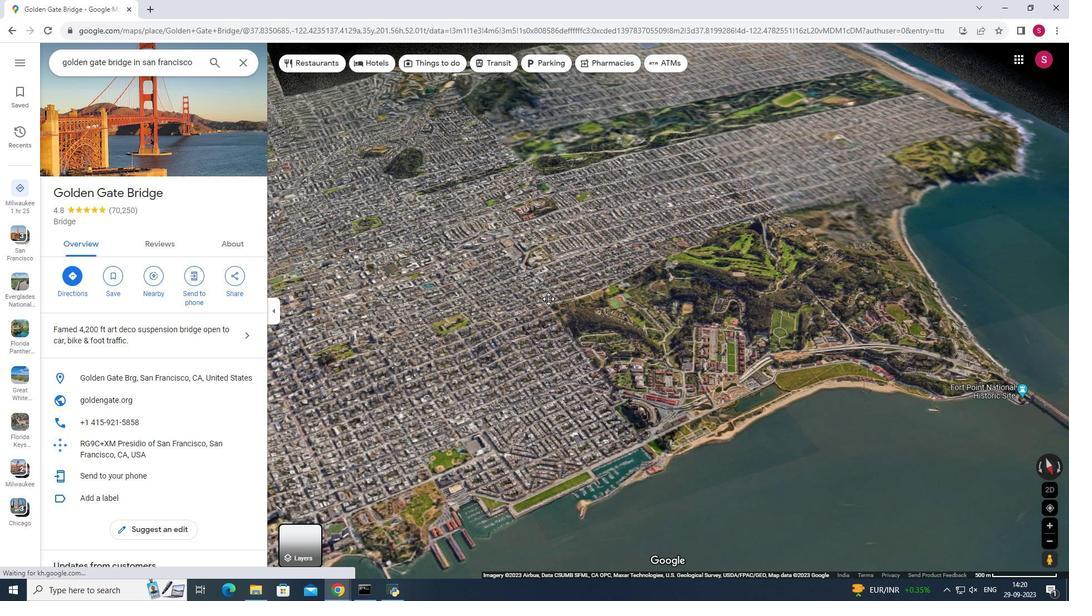 
Action: Mouse moved to (548, 299)
Screenshot: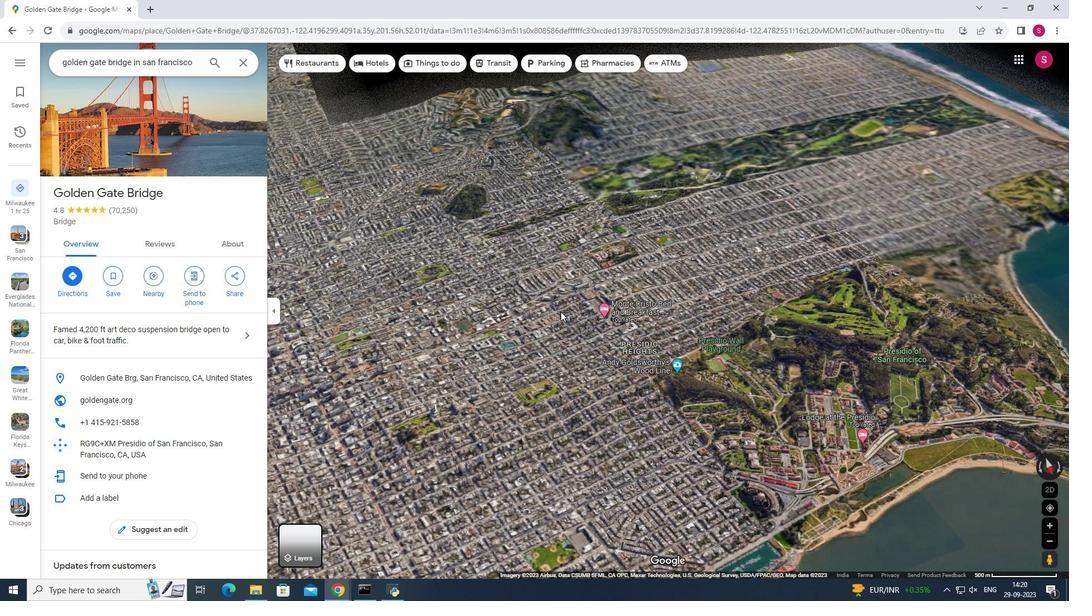 
Action: Mouse pressed left at (548, 299)
Screenshot: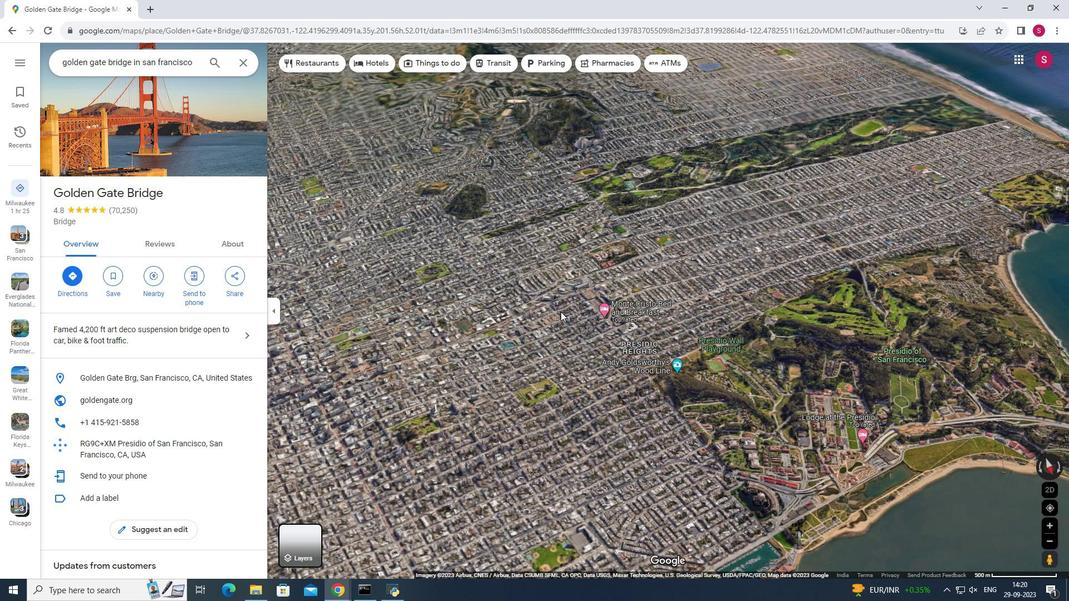 
Action: Mouse pressed left at (548, 299)
Screenshot: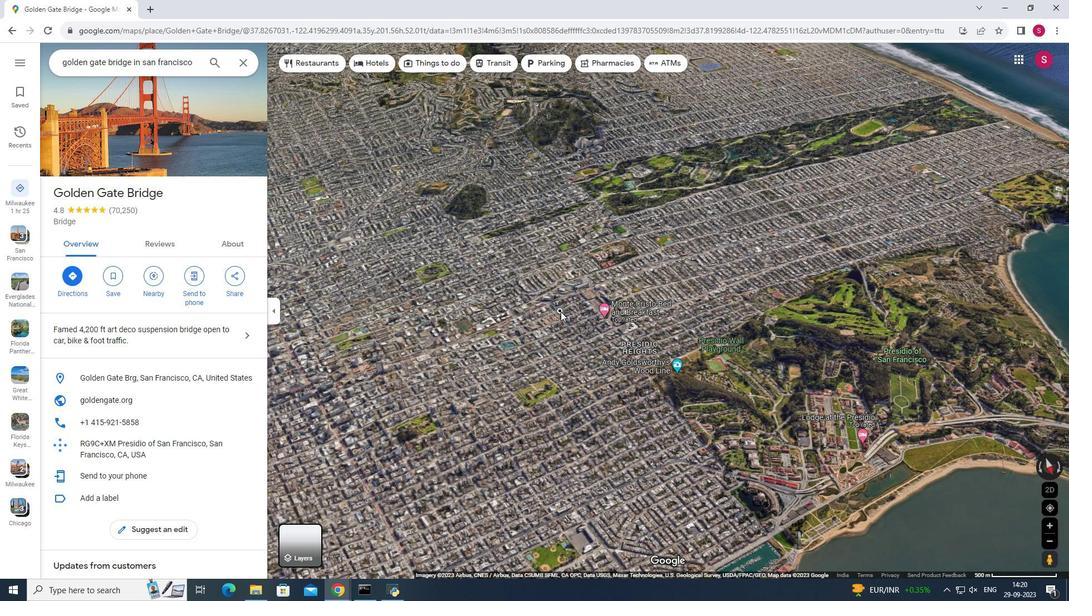 
Action: Mouse moved to (755, 510)
Screenshot: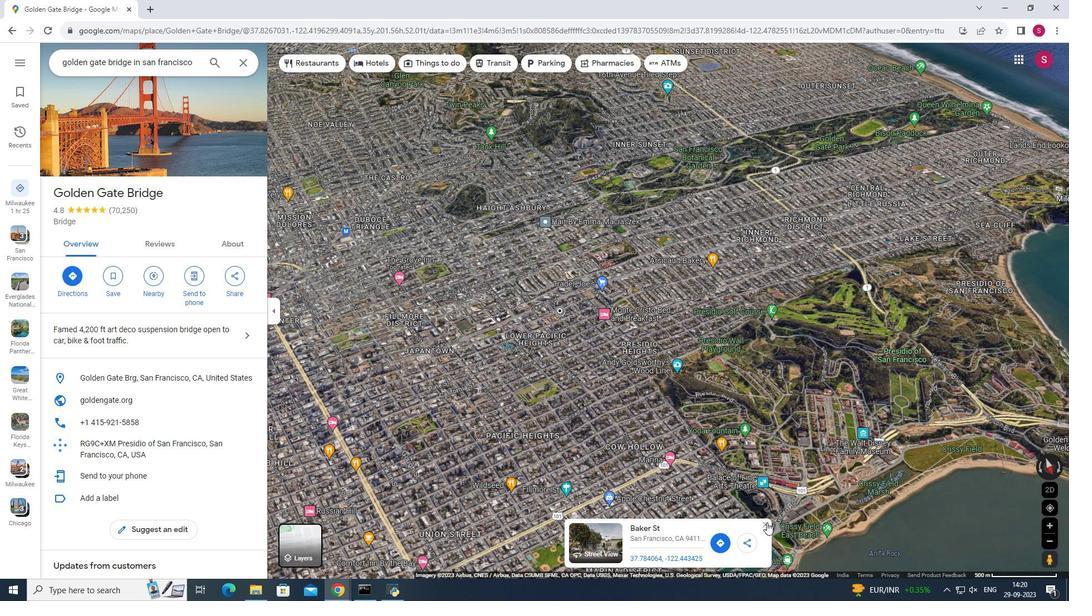 
Action: Mouse pressed left at (755, 510)
Screenshot: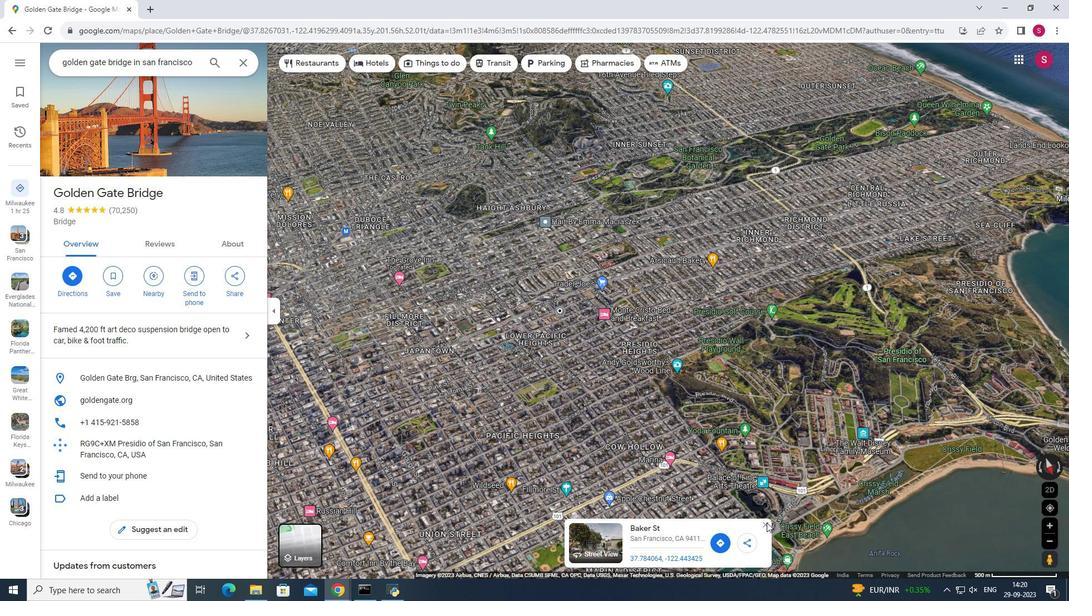 
Action: Mouse moved to (650, 348)
Screenshot: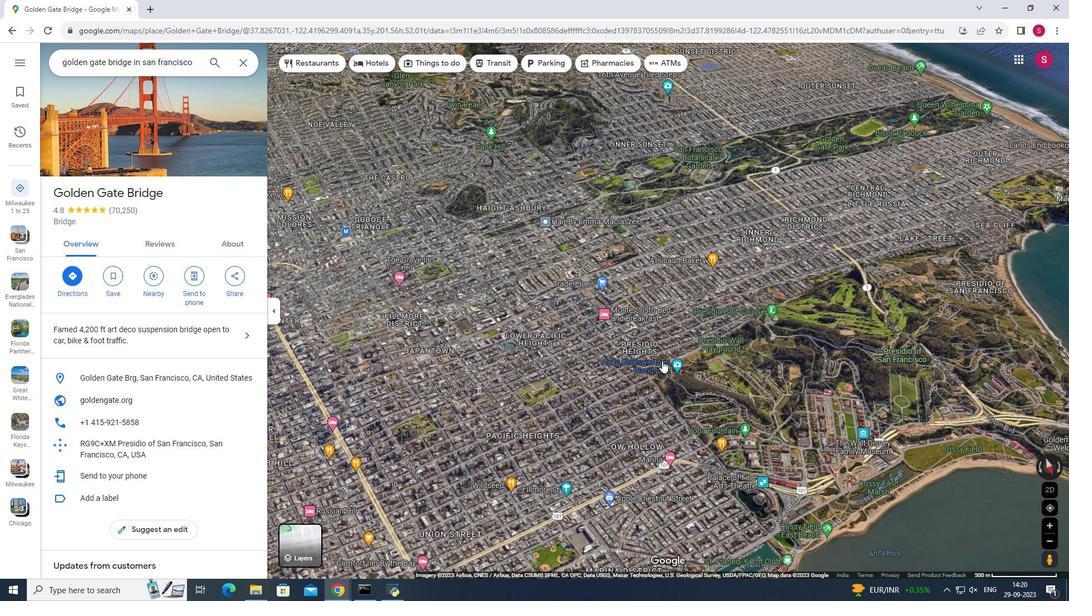 
Action: Mouse pressed left at (650, 348)
Screenshot: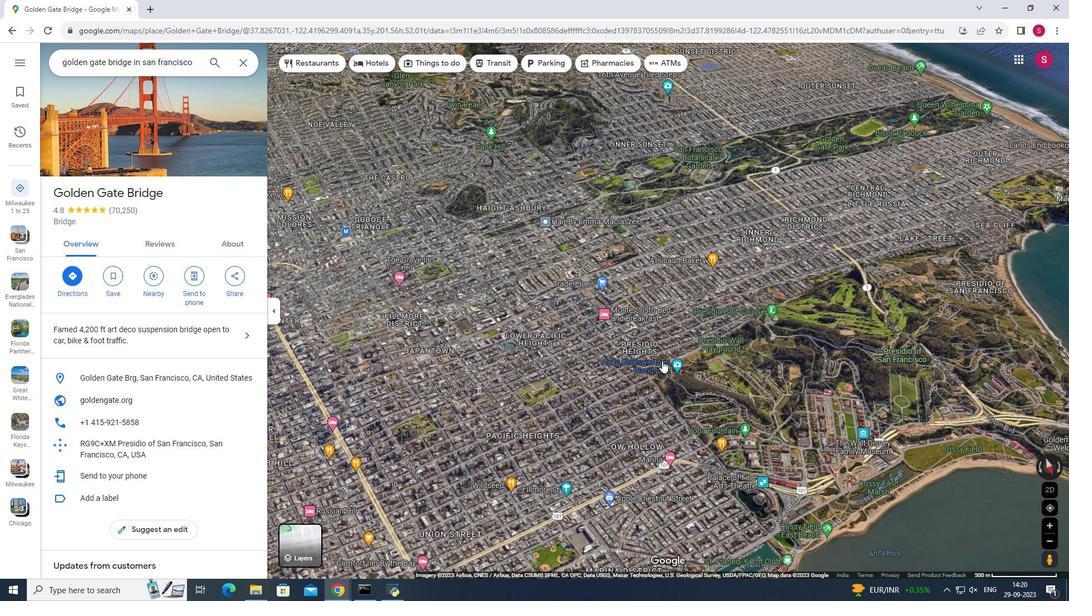 
Action: Mouse moved to (656, 338)
Screenshot: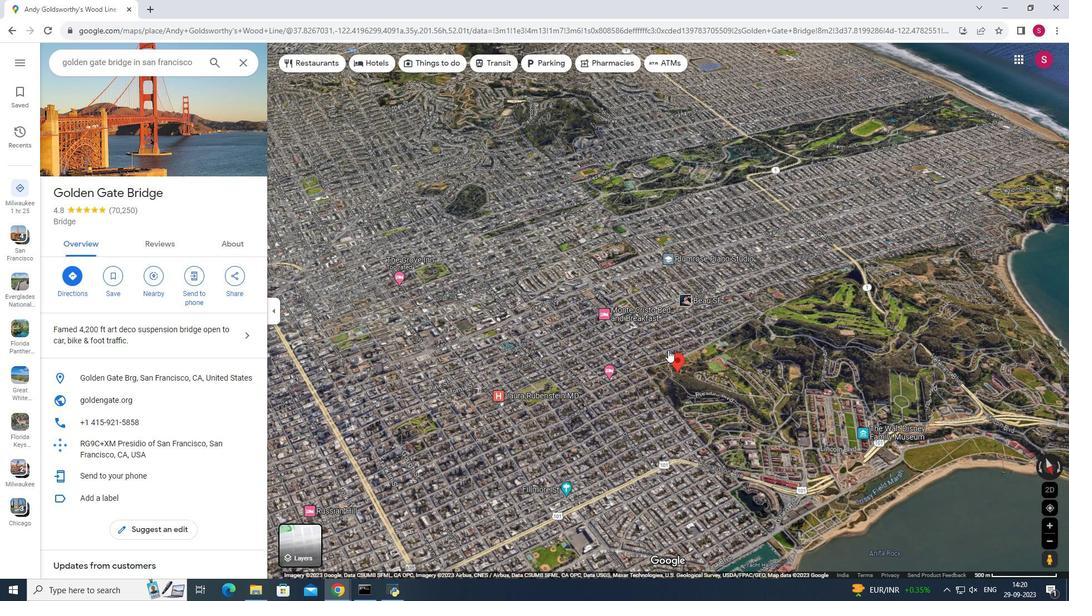 
